 Task: Create a task titled 'coordinating activities' on May 17, 2023, at 2:30 PM in Google Calendar.
Action: Mouse moved to (64, 108)
Screenshot: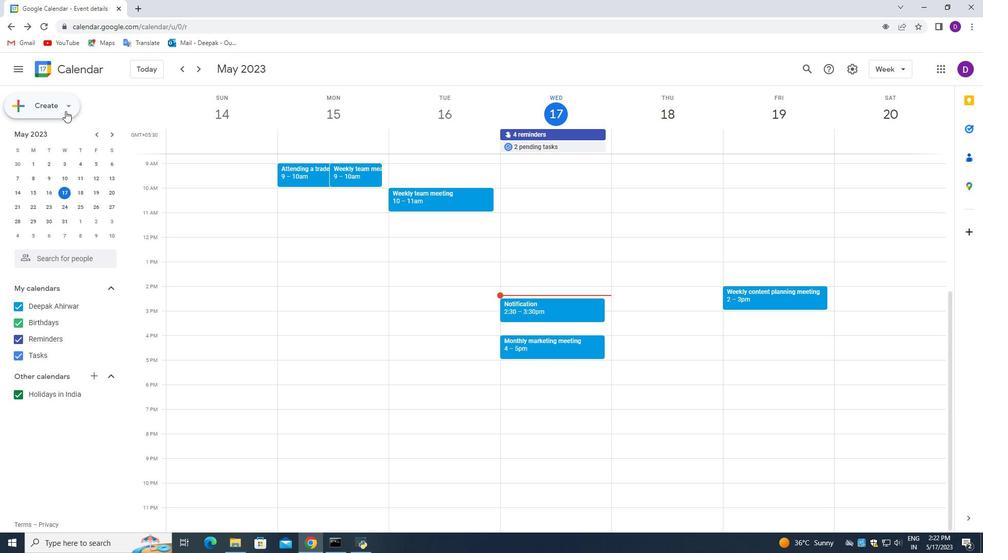 
Action: Mouse pressed left at (64, 108)
Screenshot: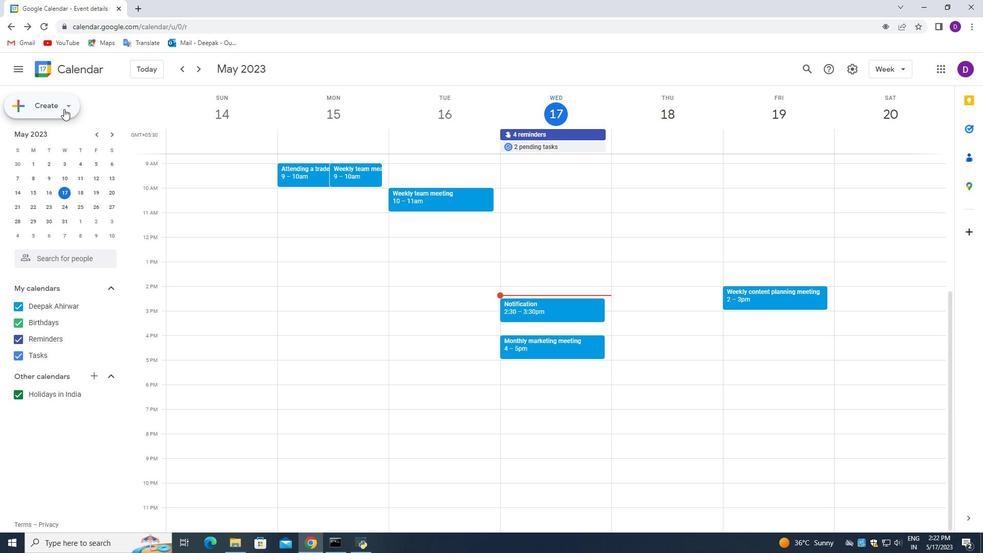 
Action: Mouse pressed left at (64, 108)
Screenshot: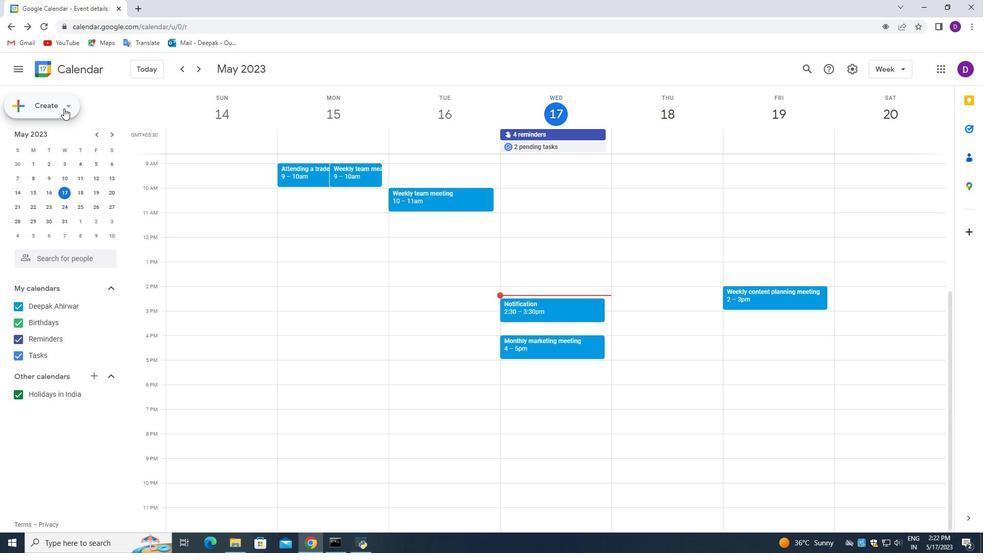 
Action: Mouse moved to (49, 134)
Screenshot: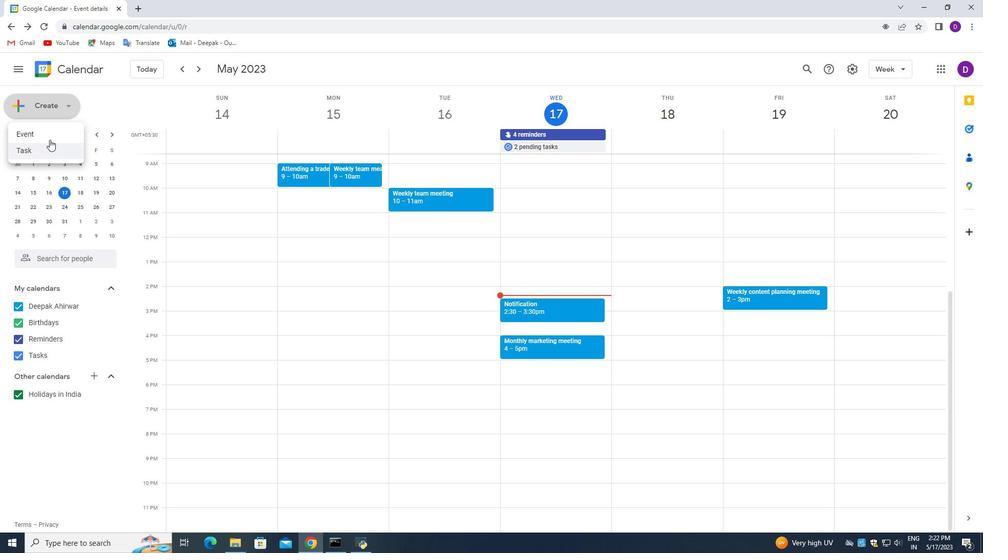
Action: Mouse pressed left at (49, 134)
Screenshot: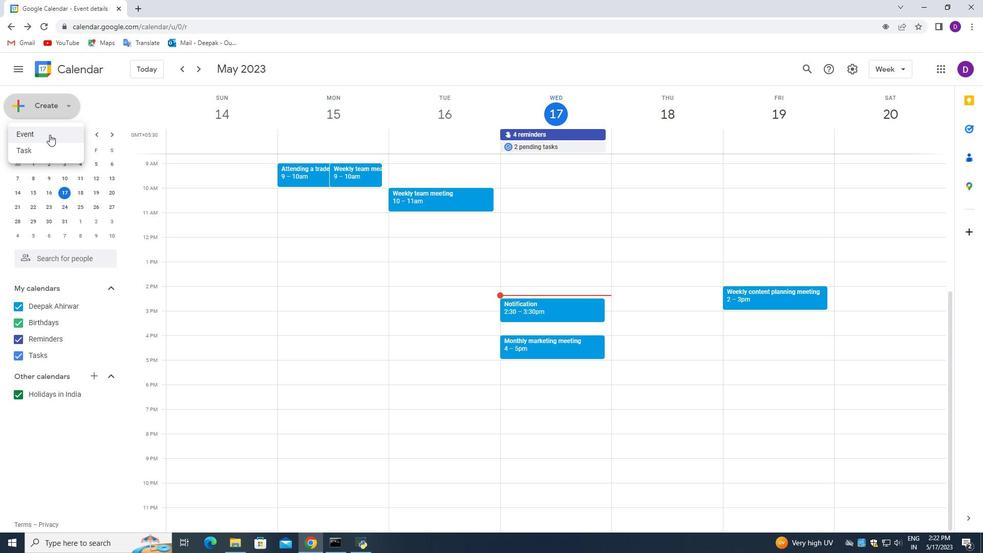 
Action: Mouse moved to (480, 167)
Screenshot: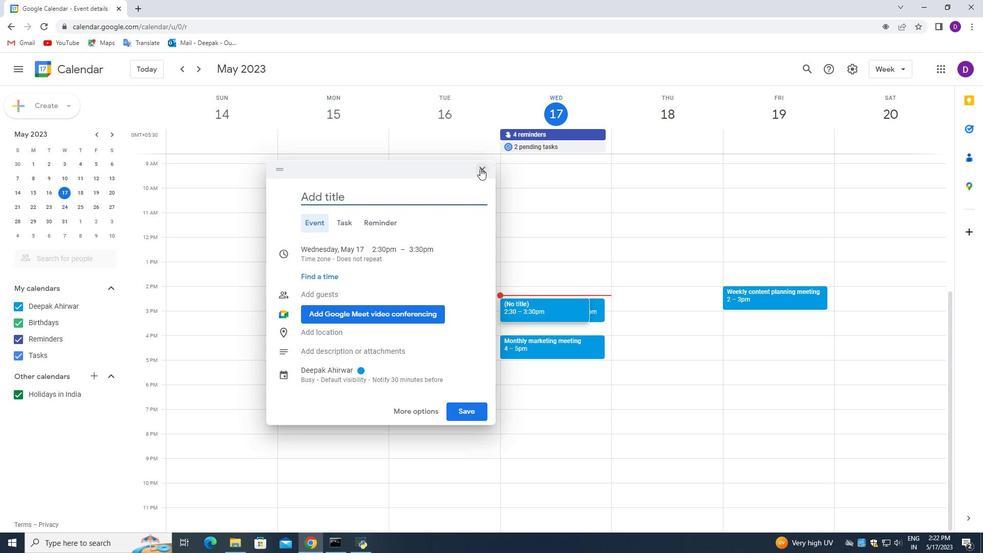 
Action: Mouse pressed left at (480, 167)
Screenshot: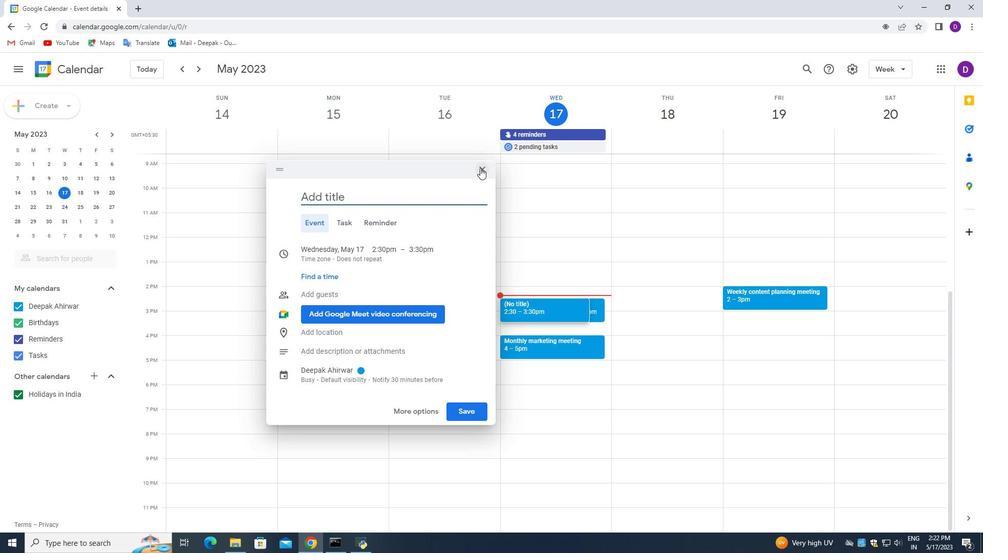 
Action: Mouse moved to (67, 107)
Screenshot: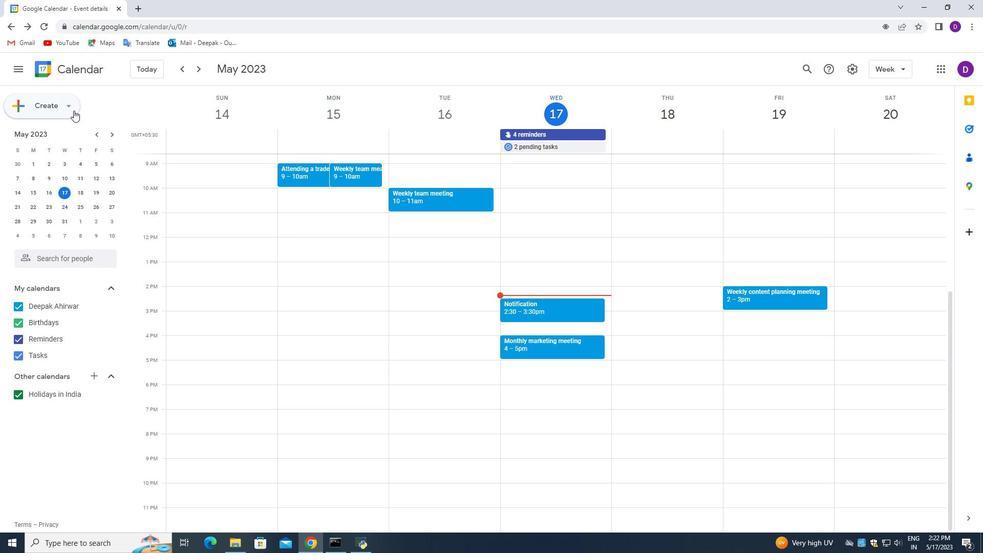 
Action: Mouse pressed left at (67, 107)
Screenshot: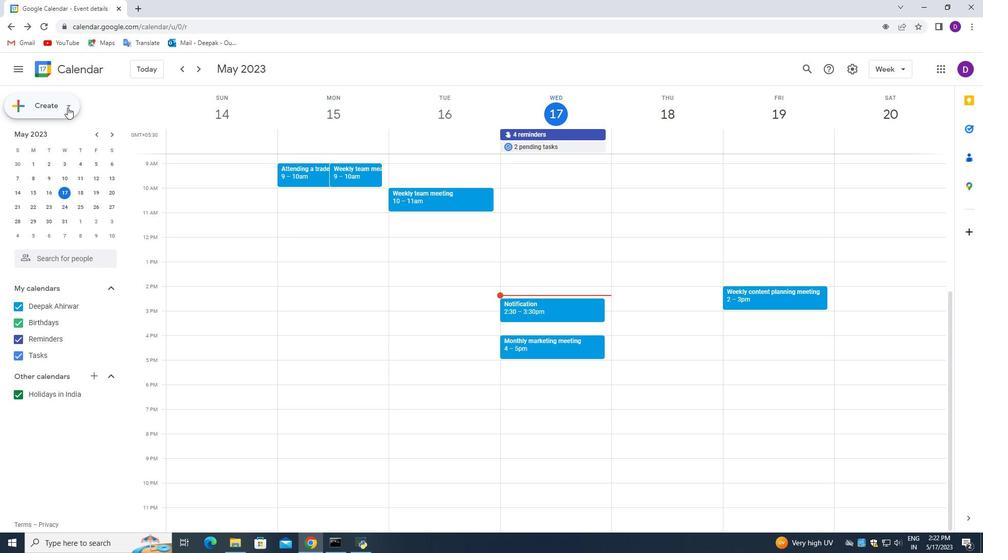 
Action: Mouse moved to (64, 144)
Screenshot: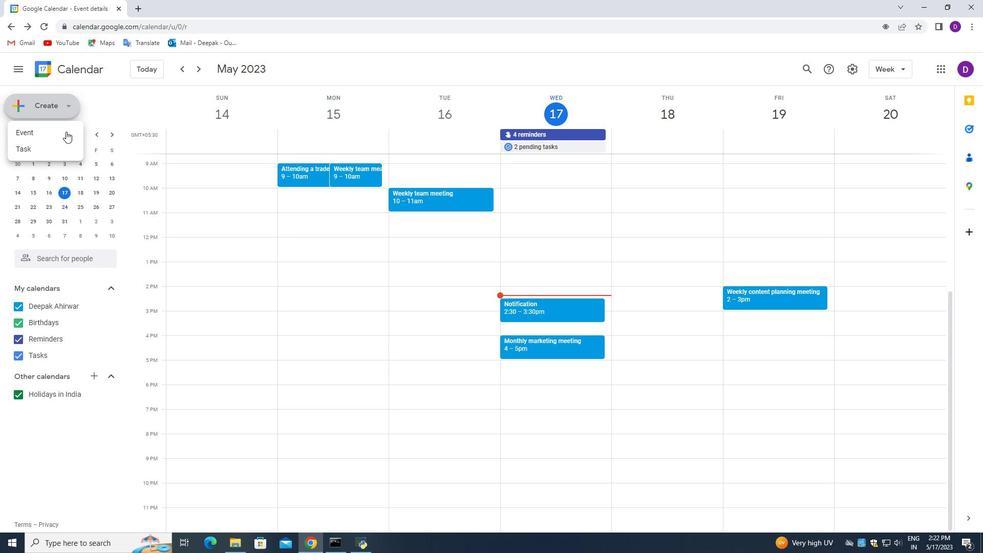 
Action: Mouse pressed left at (64, 144)
Screenshot: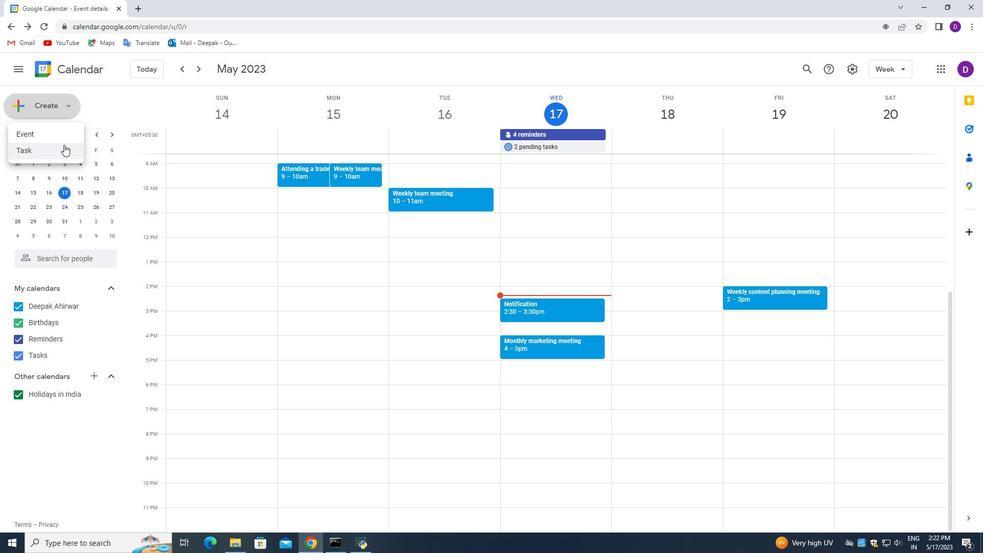 
Action: Mouse moved to (396, 261)
Screenshot: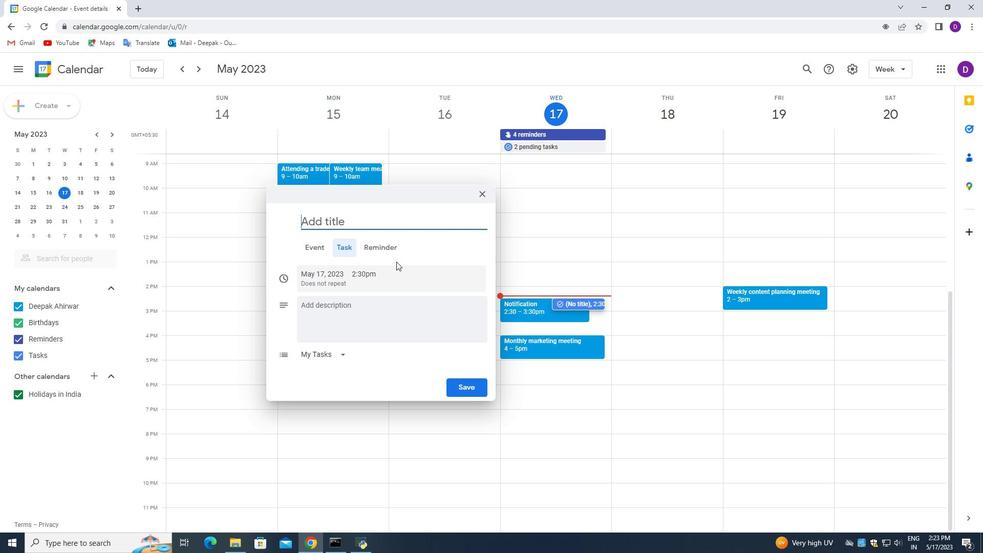 
Action: Mouse scrolled (396, 260) with delta (0, 0)
Screenshot: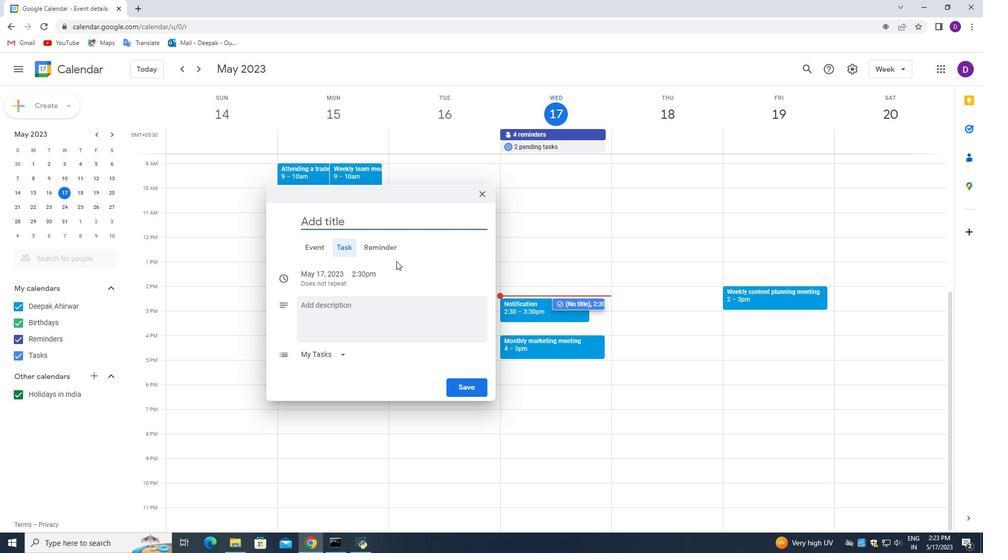 
Action: Mouse scrolled (396, 260) with delta (0, 0)
Screenshot: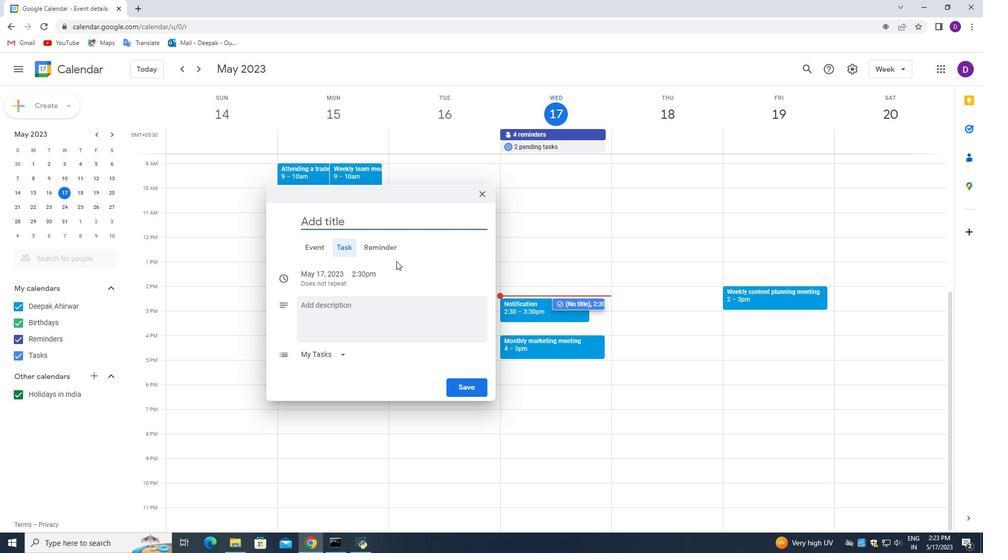 
Action: Mouse scrolled (396, 260) with delta (0, 0)
Screenshot: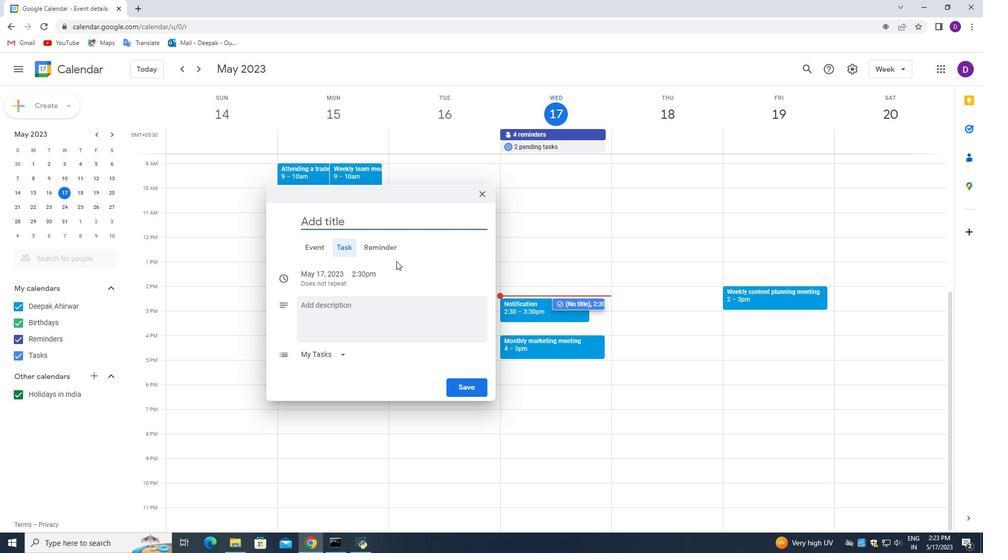 
Action: Mouse scrolled (396, 260) with delta (0, 0)
Screenshot: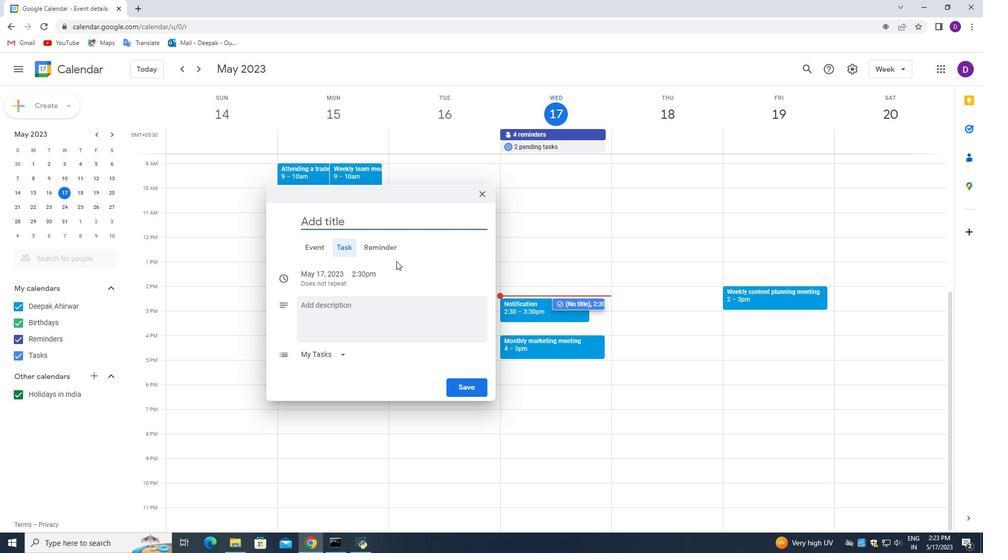 
Action: Mouse moved to (335, 353)
Screenshot: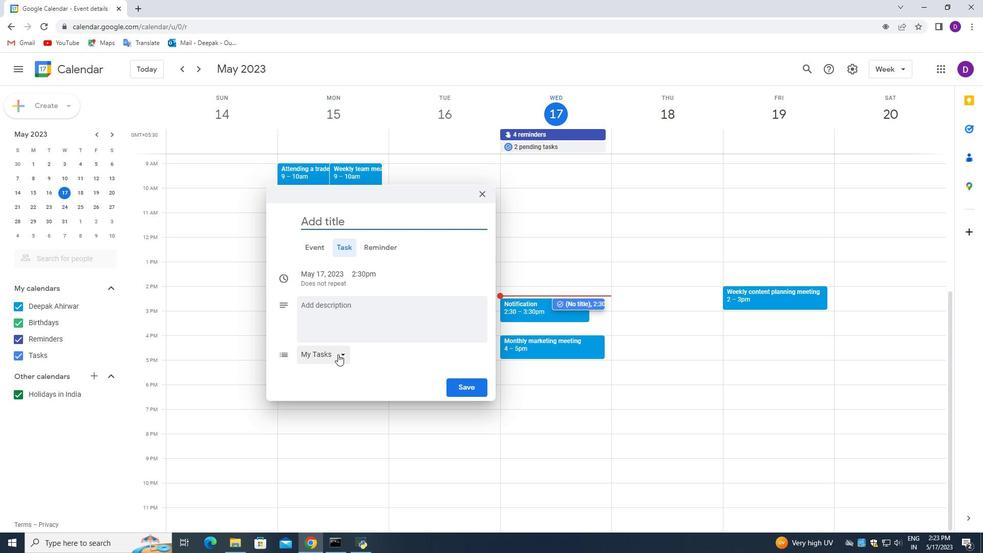 
Action: Mouse pressed left at (335, 353)
Screenshot: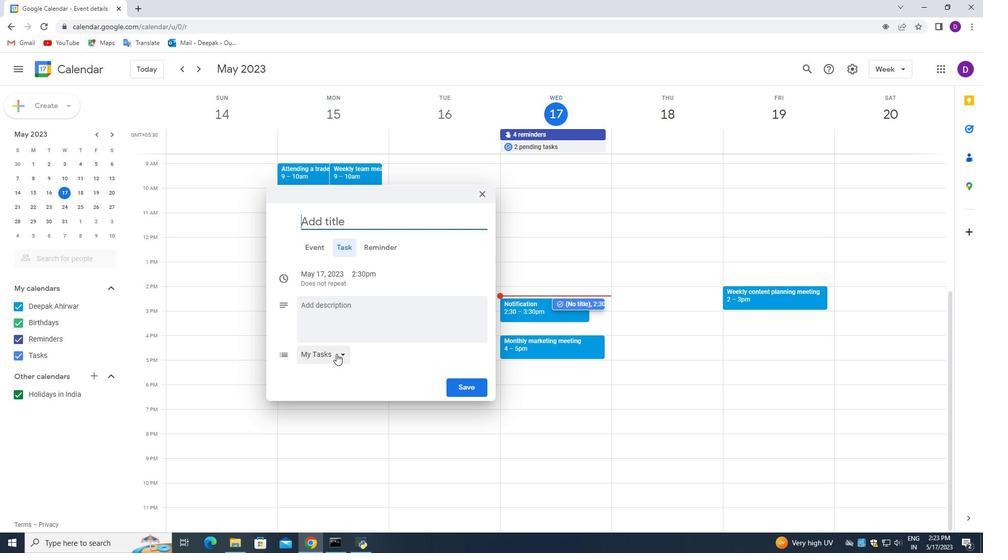 
Action: Mouse pressed left at (335, 353)
Screenshot: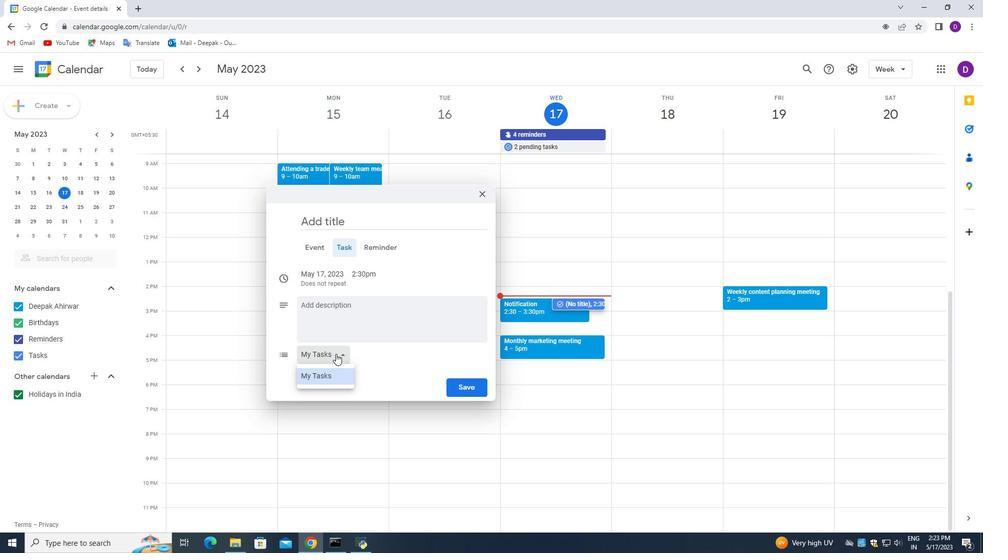 
Action: Mouse moved to (373, 295)
Screenshot: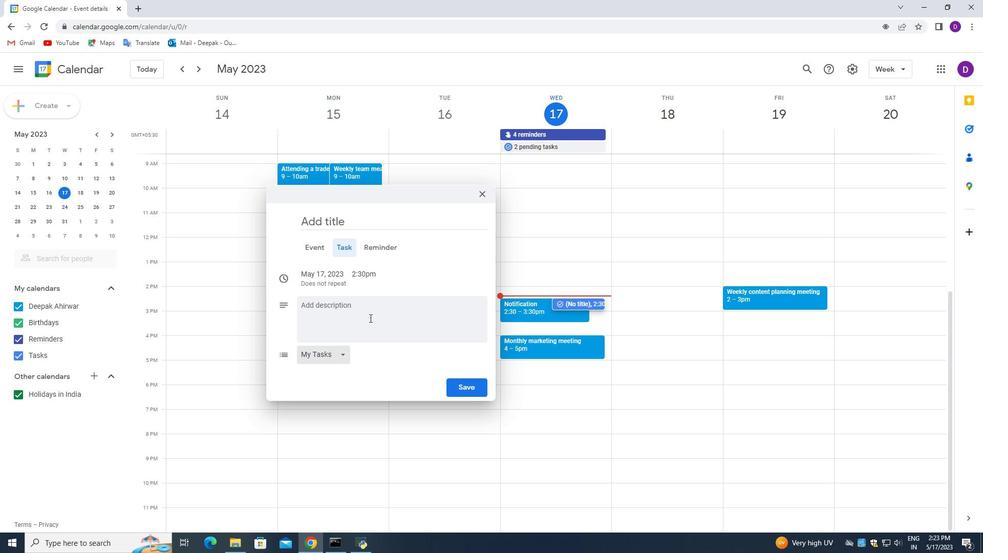 
Action: Mouse scrolled (373, 296) with delta (0, 0)
Screenshot: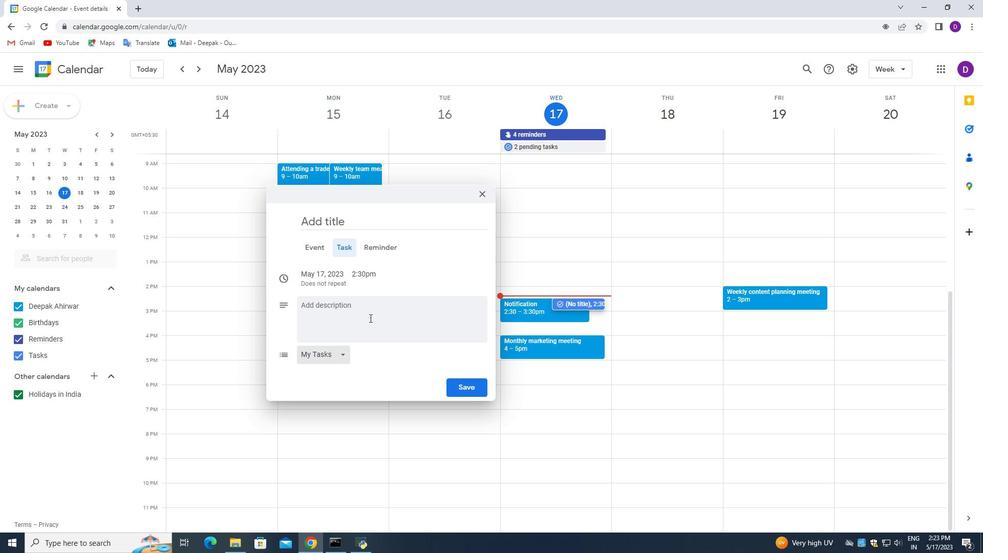 
Action: Mouse scrolled (373, 296) with delta (0, 0)
Screenshot: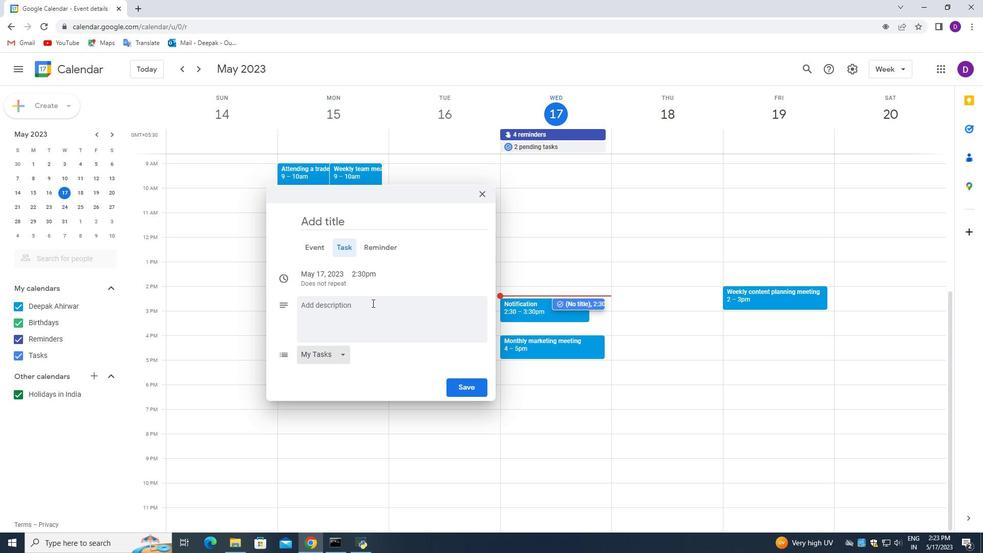 
Action: Mouse moved to (373, 290)
Screenshot: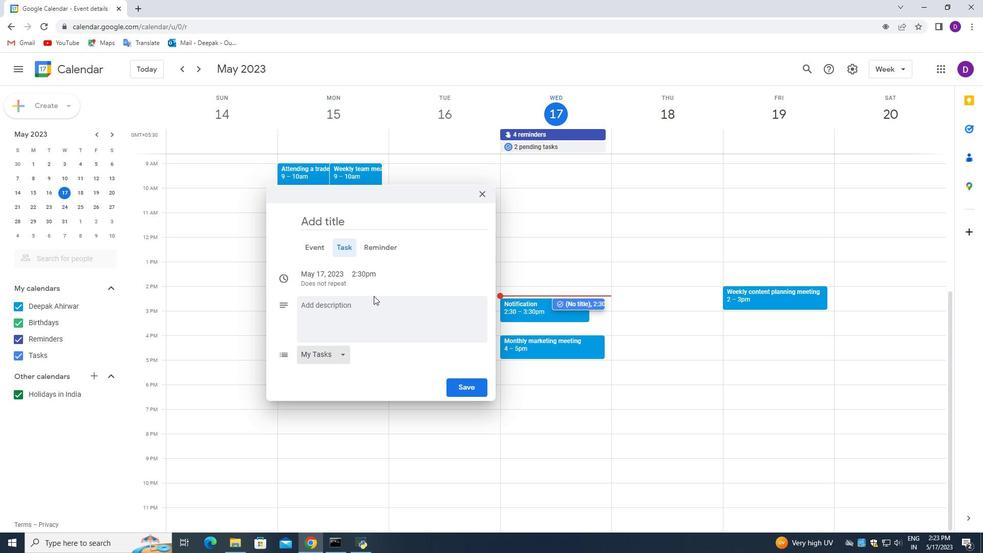 
Action: Mouse scrolled (373, 291) with delta (0, 0)
Screenshot: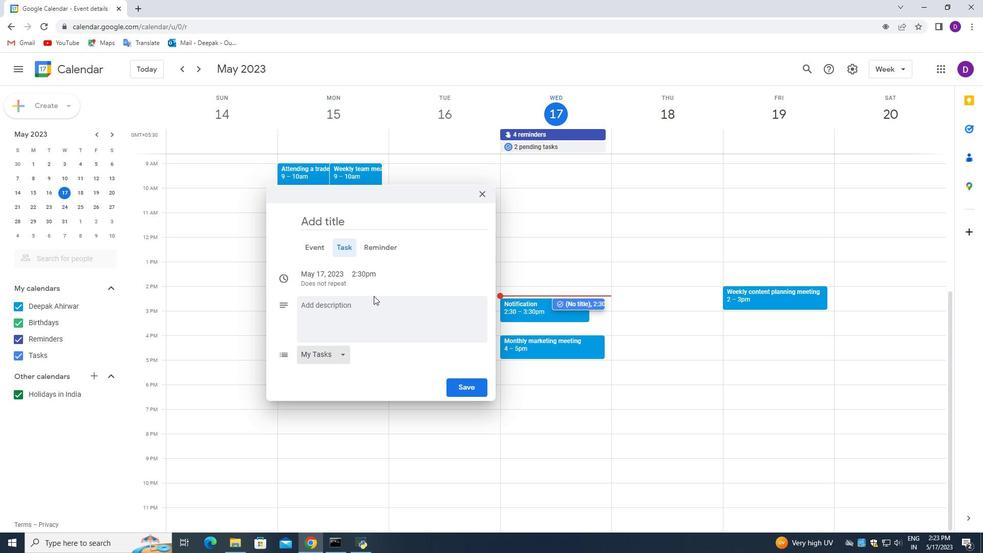 
Action: Mouse moved to (329, 218)
Screenshot: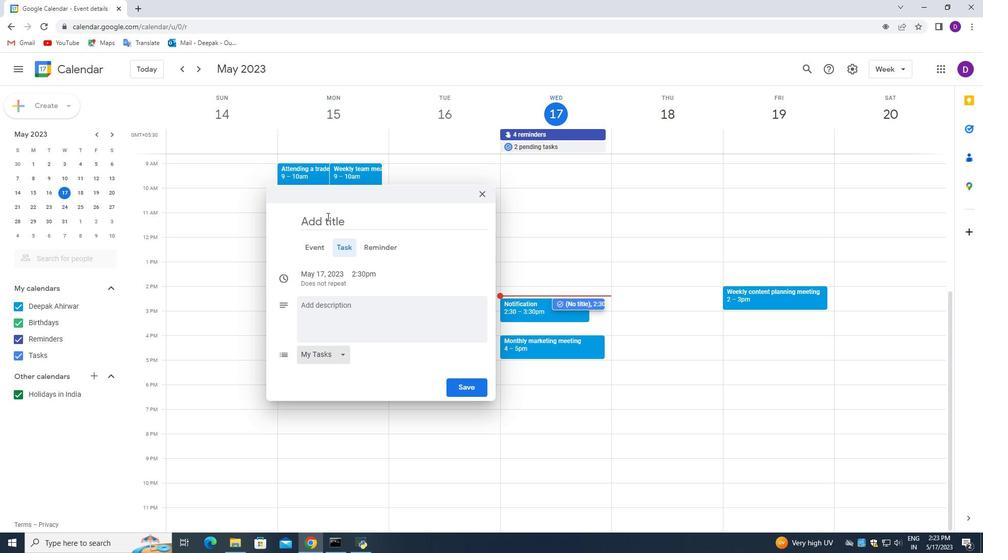 
Action: Mouse pressed left at (329, 218)
Screenshot: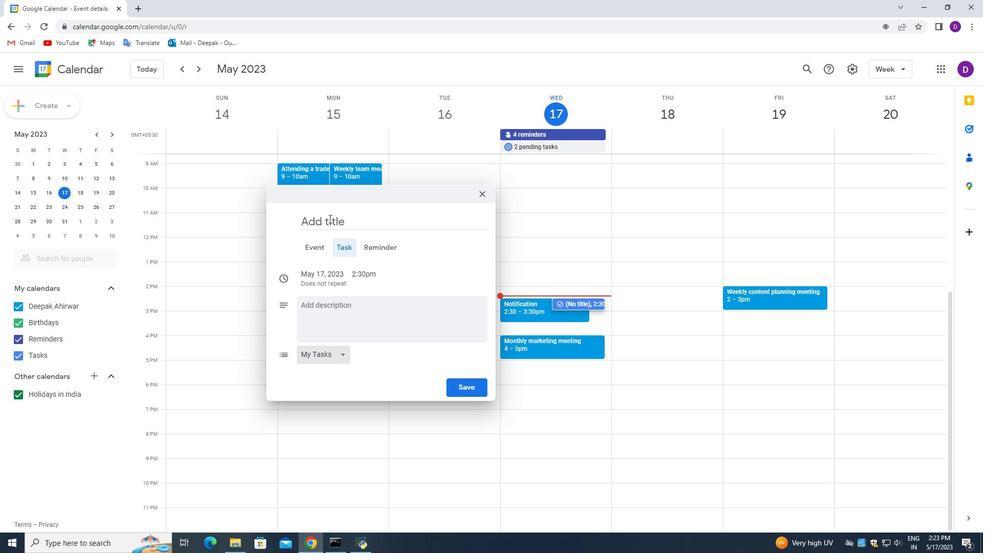 
Action: Mouse moved to (113, 222)
Screenshot: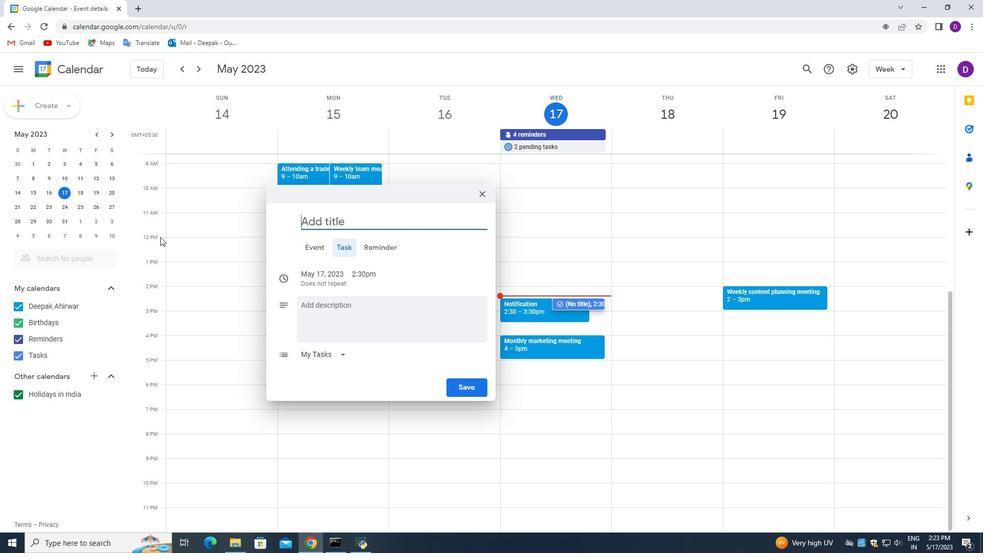 
Action: Key pressed coordination<Key.space><Key.backspace><Key.backspace><Key.backspace>ng<Key.space>activities
Screenshot: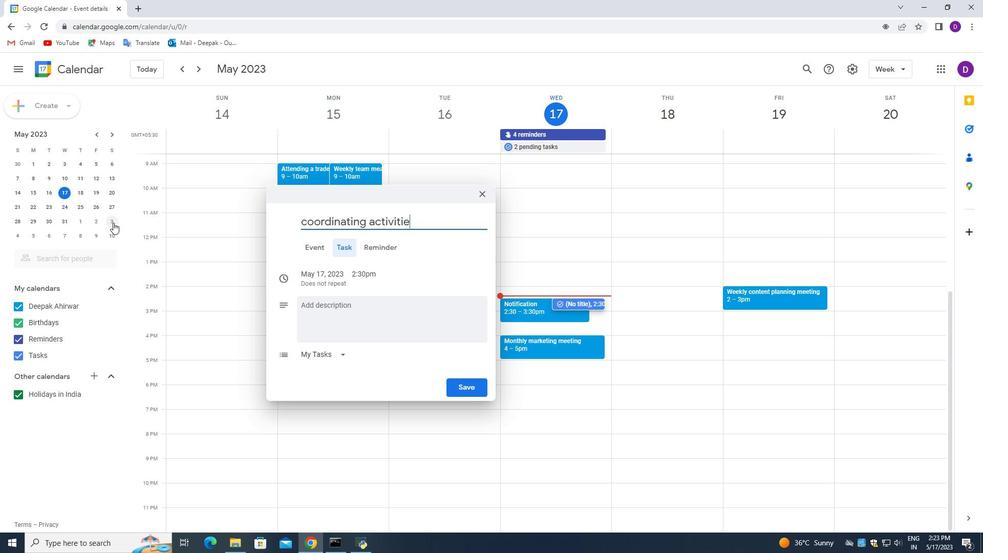 
Action: Mouse moved to (420, 293)
Screenshot: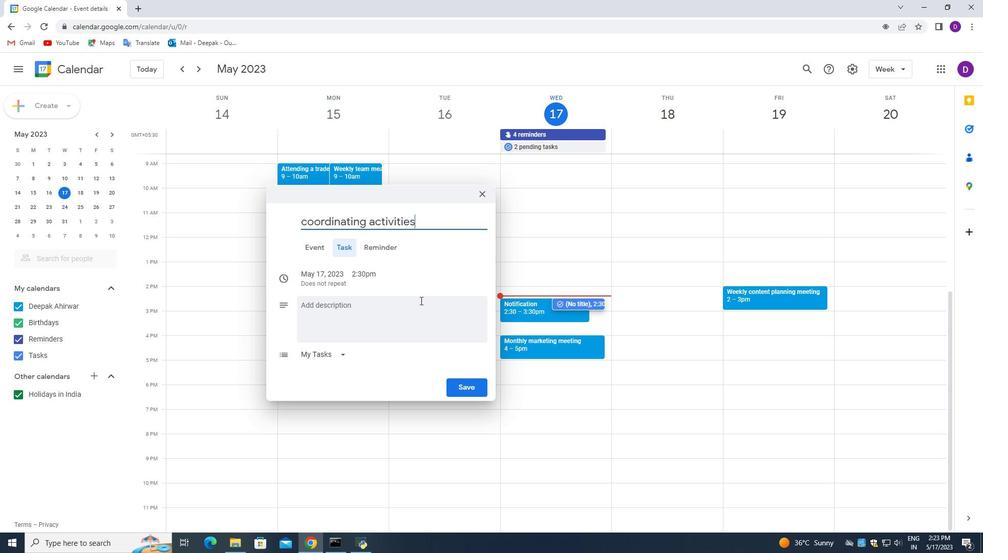 
Action: Mouse scrolled (420, 294) with delta (0, 0)
Screenshot: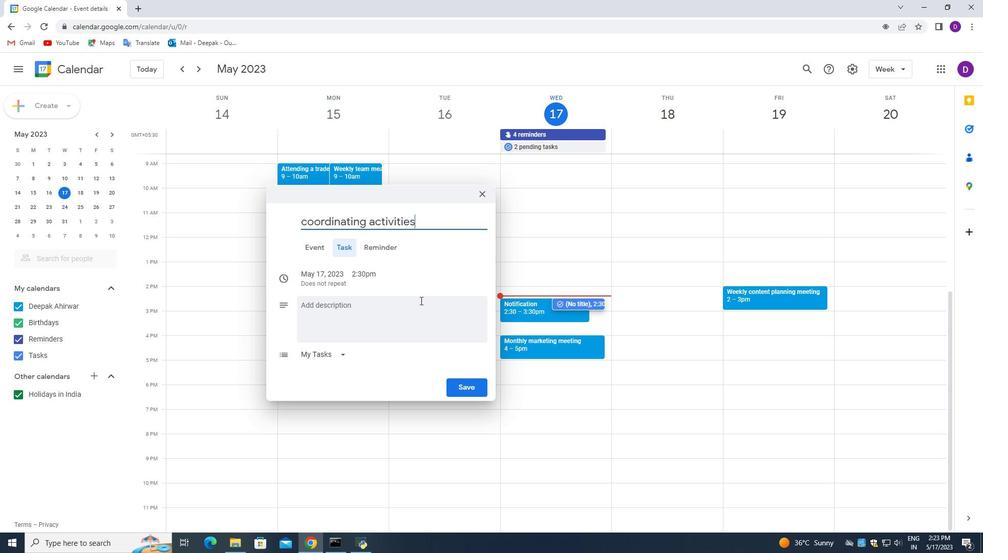 
Action: Mouse moved to (420, 292)
Screenshot: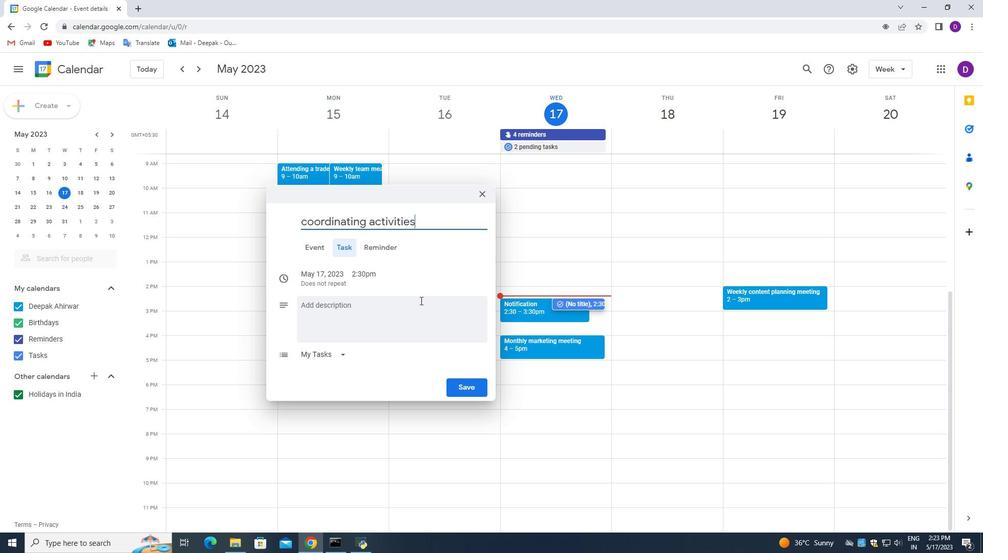 
Action: Mouse scrolled (420, 292) with delta (0, 0)
Screenshot: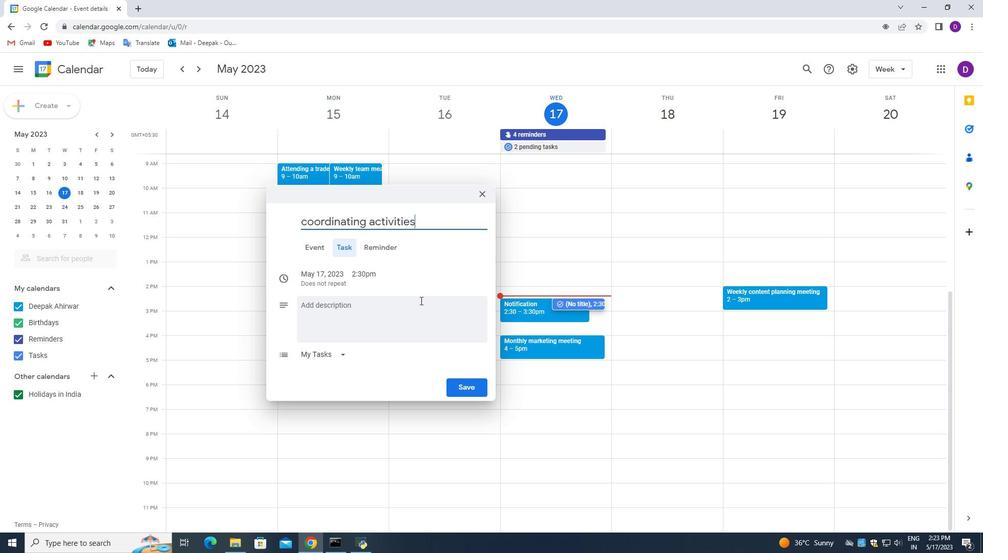 
Action: Mouse moved to (421, 290)
Screenshot: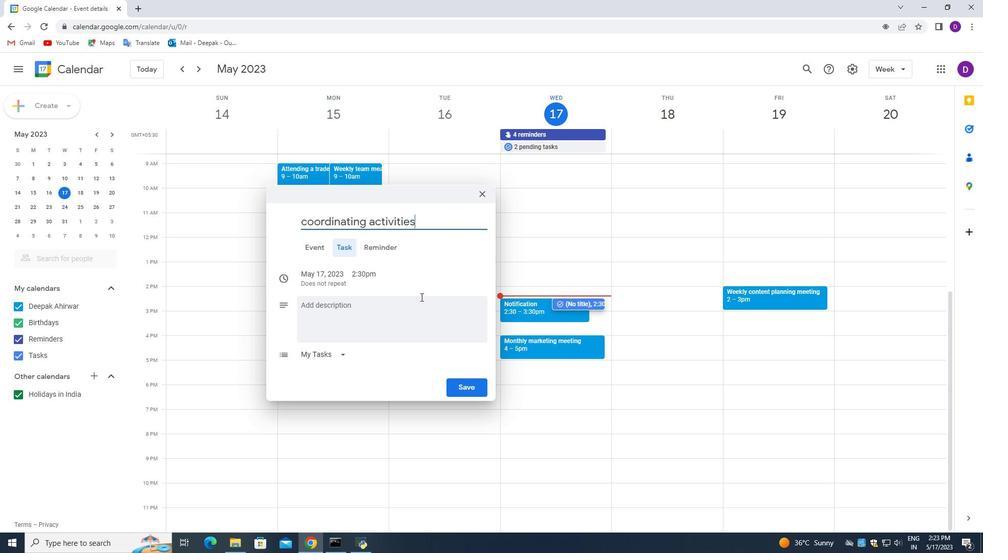 
Action: Mouse scrolled (421, 290) with delta (0, 0)
Screenshot: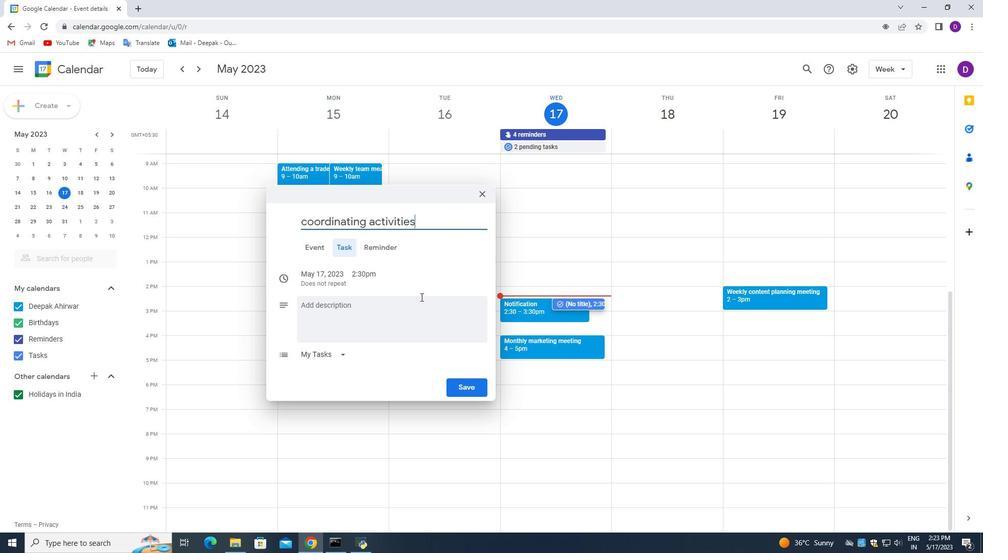 
Action: Mouse moved to (421, 289)
Screenshot: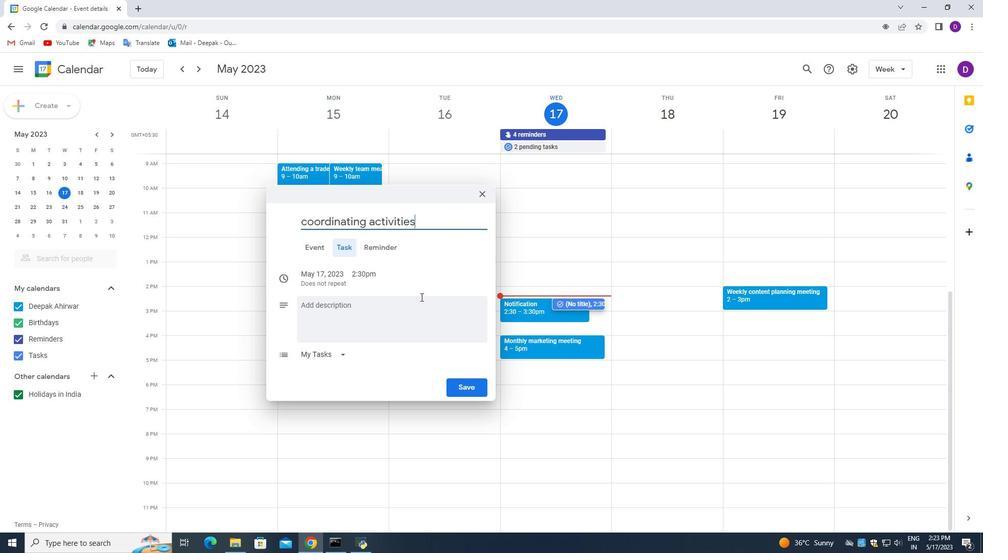 
Action: Mouse scrolled (421, 289) with delta (0, 0)
Screenshot: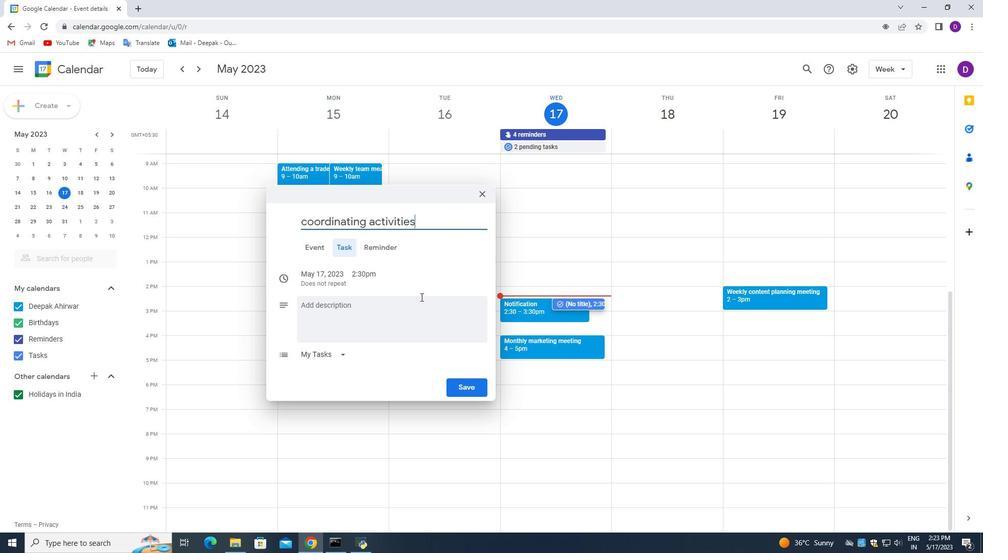 
Action: Mouse moved to (424, 279)
Screenshot: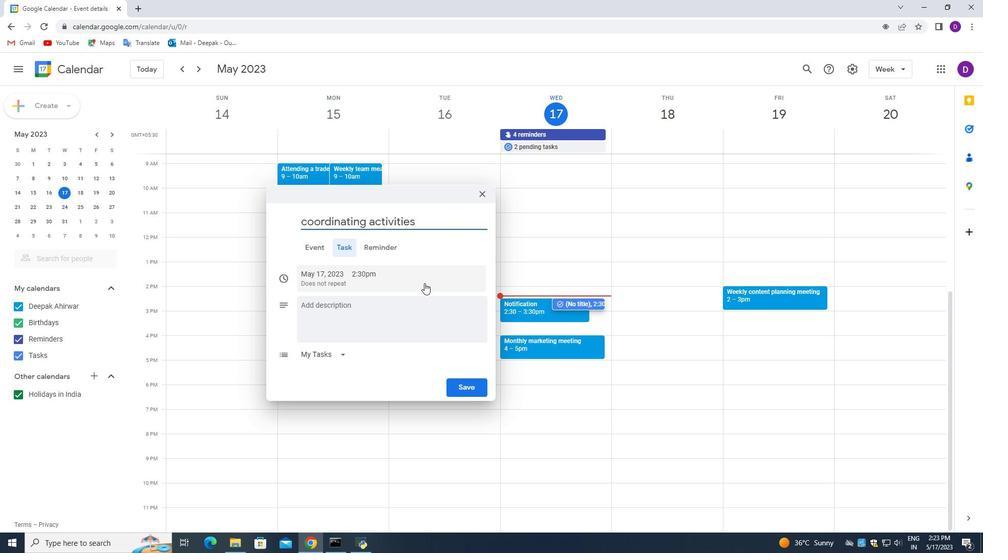 
Action: Mouse pressed left at (424, 279)
Screenshot: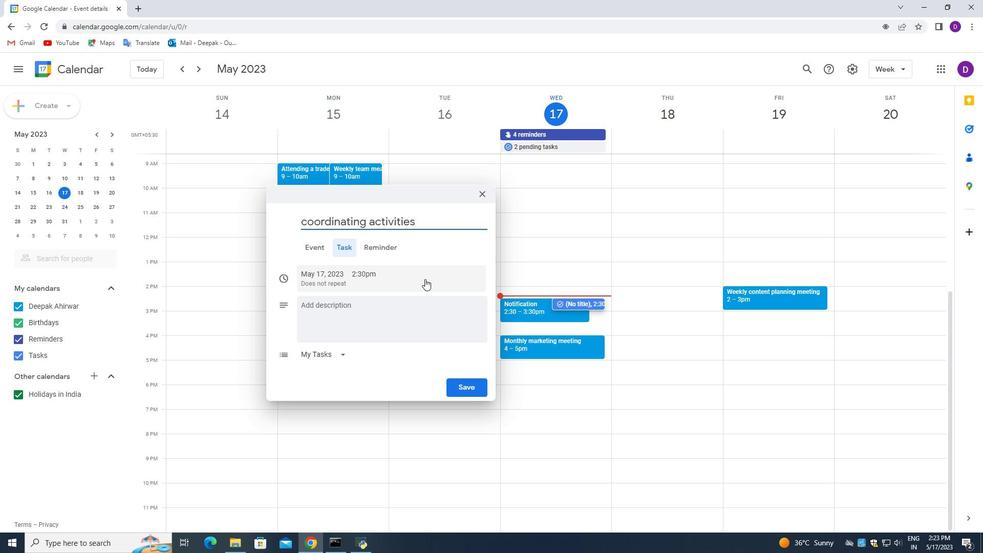 
Action: Mouse moved to (457, 412)
Screenshot: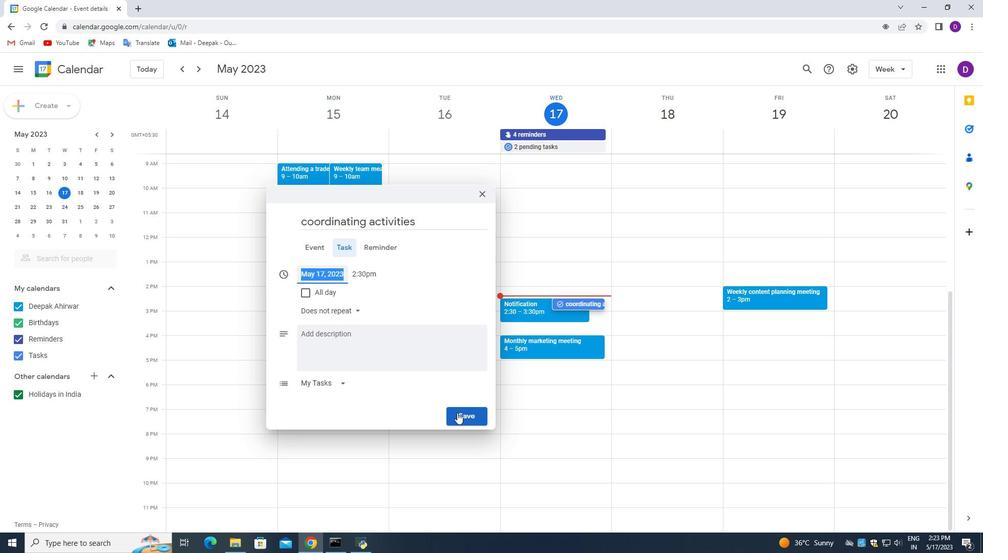 
Action: Mouse pressed left at (457, 412)
Screenshot: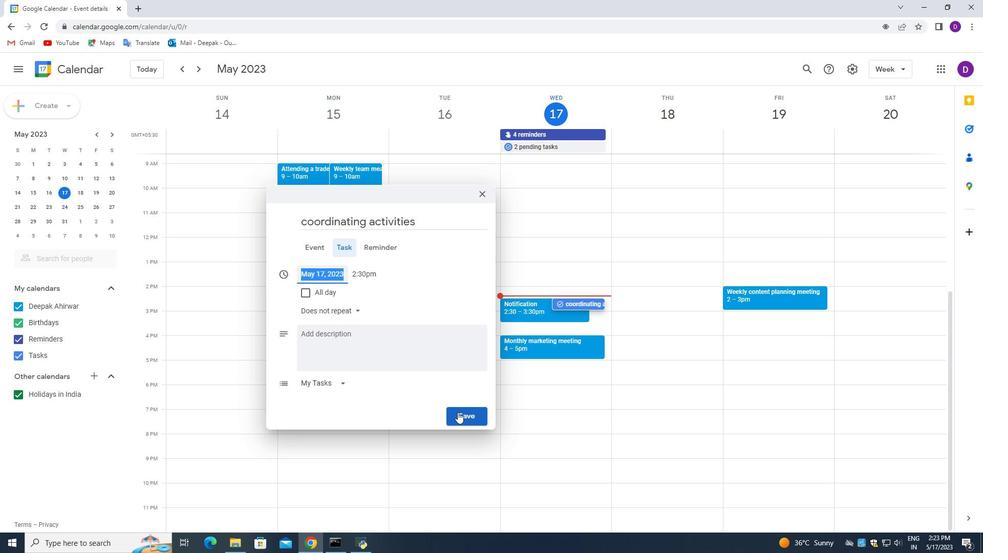 
Action: Mouse moved to (362, 309)
Screenshot: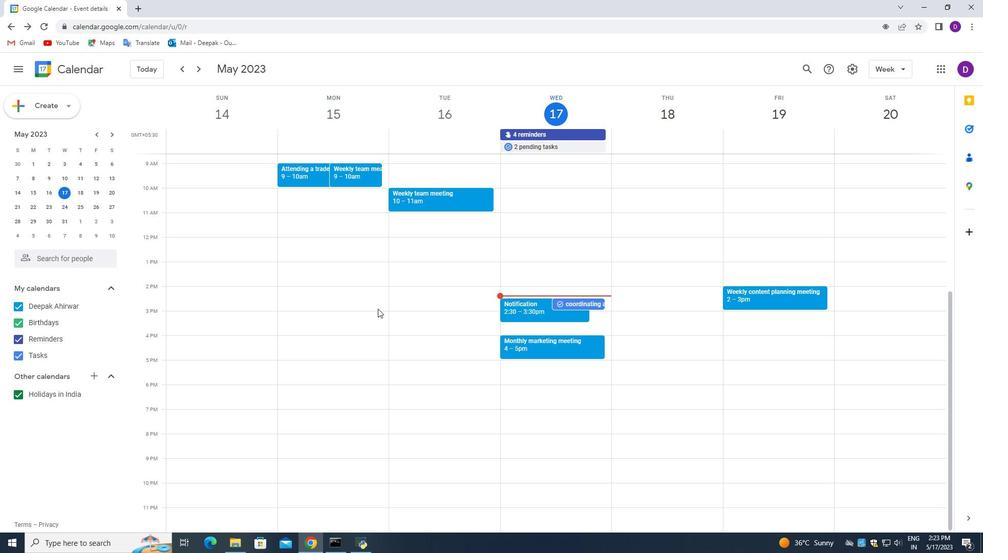 
Action: Mouse scrolled (362, 310) with delta (0, 0)
Screenshot: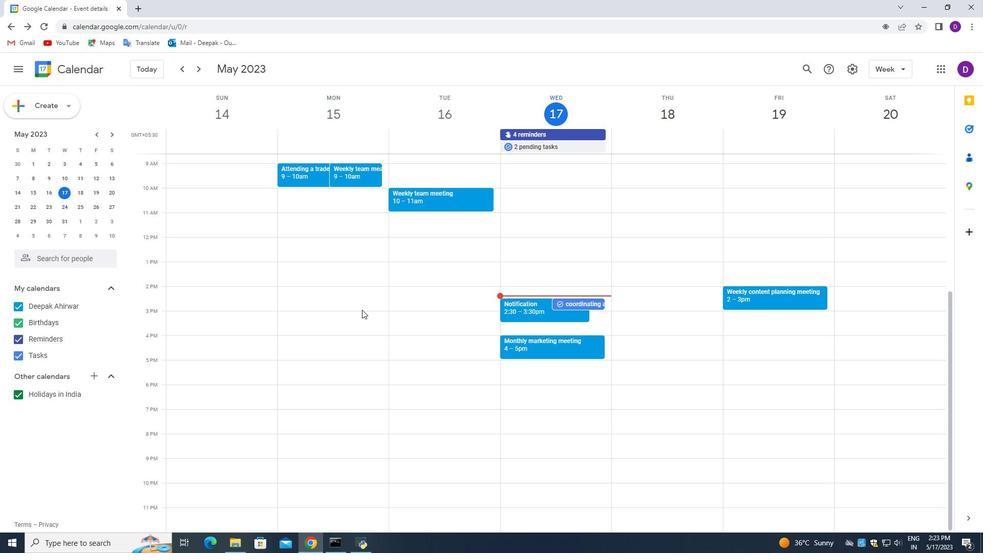 
Action: Mouse scrolled (362, 310) with delta (0, 0)
Screenshot: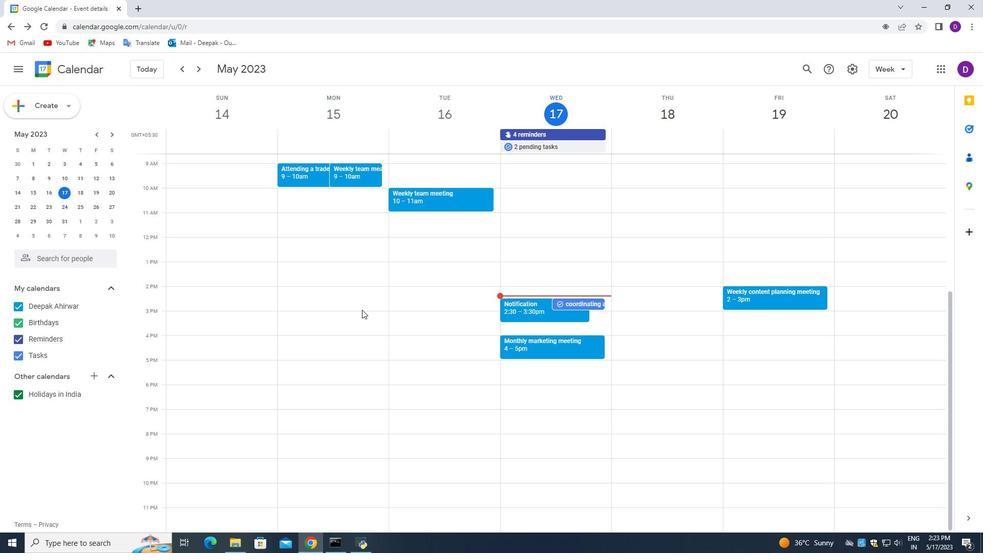 
Action: Mouse moved to (361, 309)
Screenshot: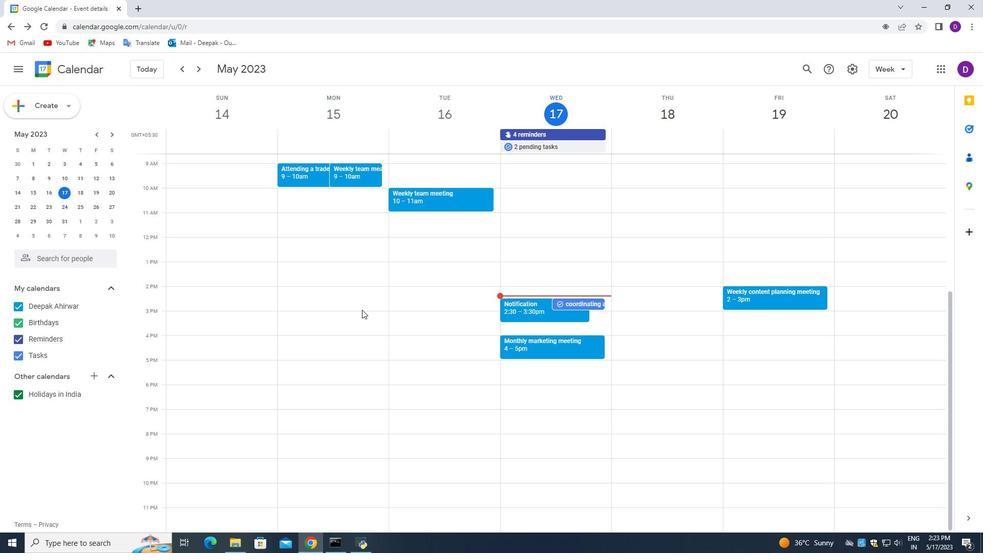 
Action: Mouse scrolled (361, 310) with delta (0, 0)
Screenshot: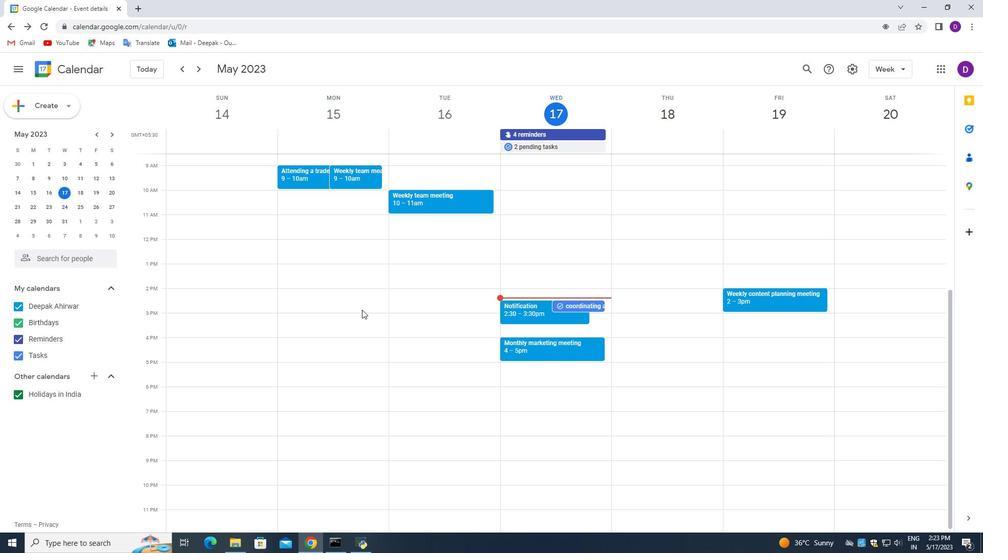 
Action: Mouse scrolled (361, 309) with delta (0, 0)
Screenshot: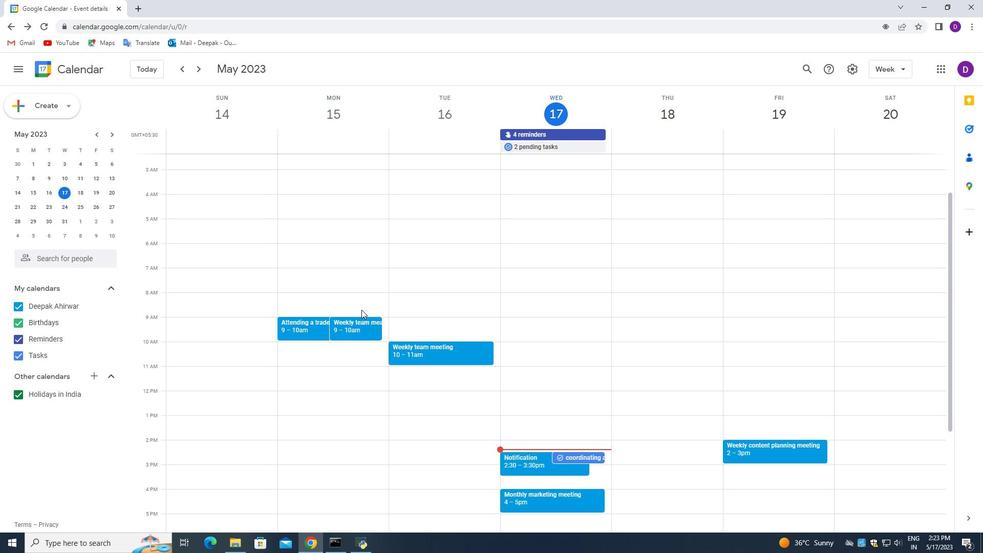 
Action: Mouse moved to (360, 310)
Screenshot: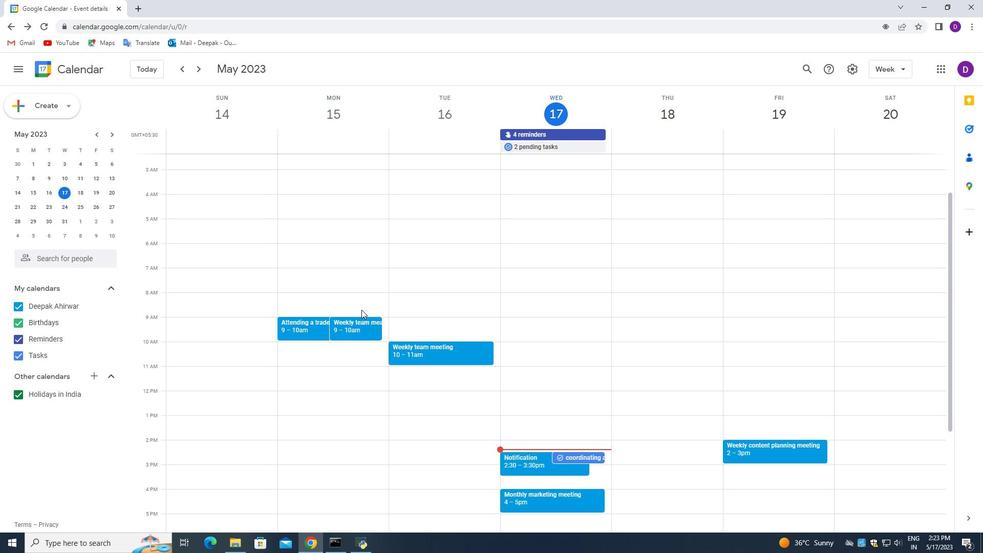 
Action: Mouse scrolled (360, 309) with delta (0, 0)
Screenshot: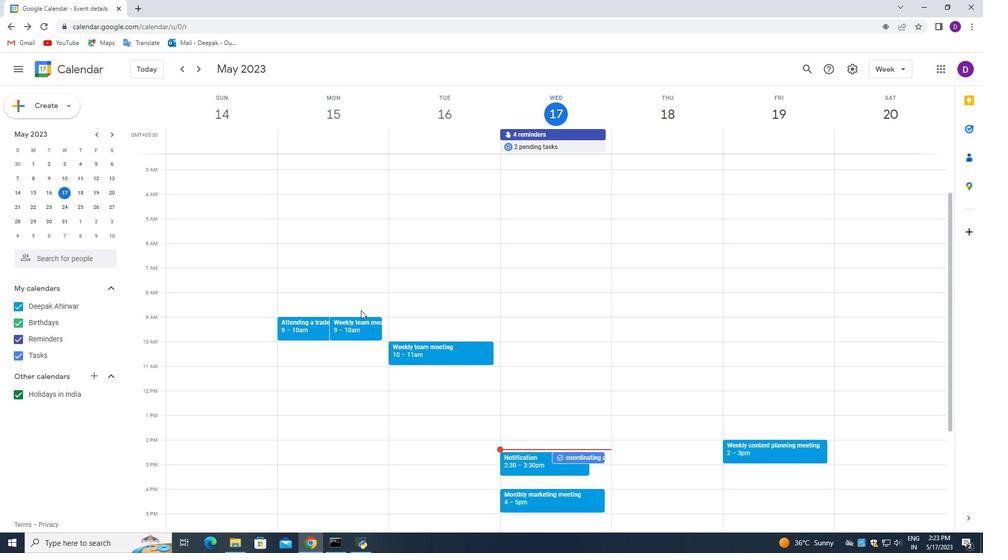 
Action: Mouse moved to (375, 317)
Screenshot: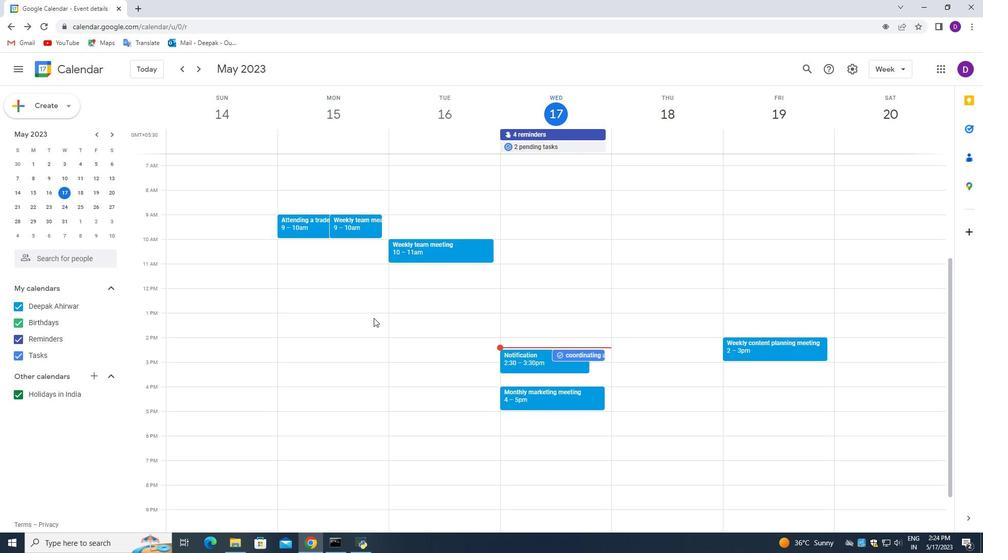 
Action: Mouse scrolled (375, 318) with delta (0, 0)
Screenshot: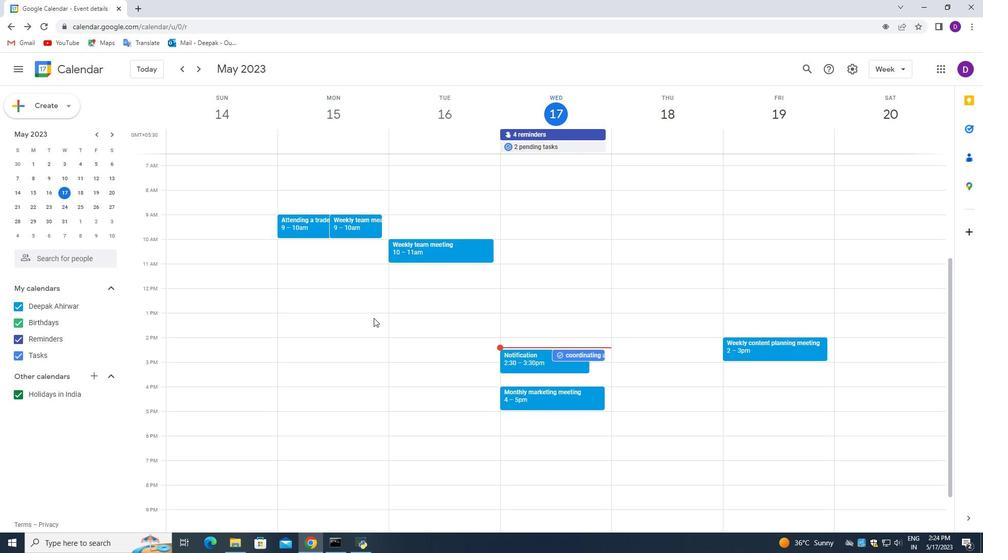 
Action: Mouse moved to (376, 317)
Screenshot: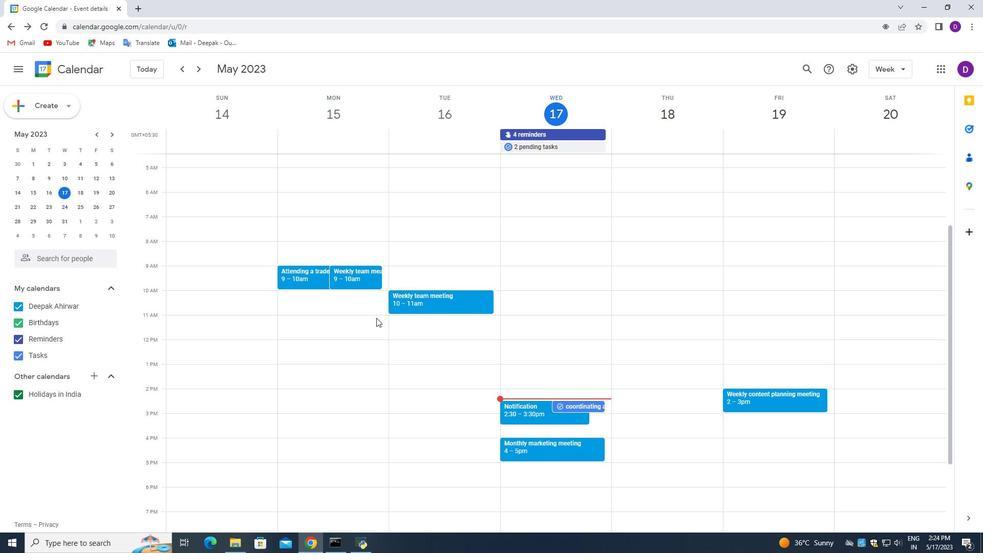 
Action: Mouse scrolled (376, 317) with delta (0, 0)
Screenshot: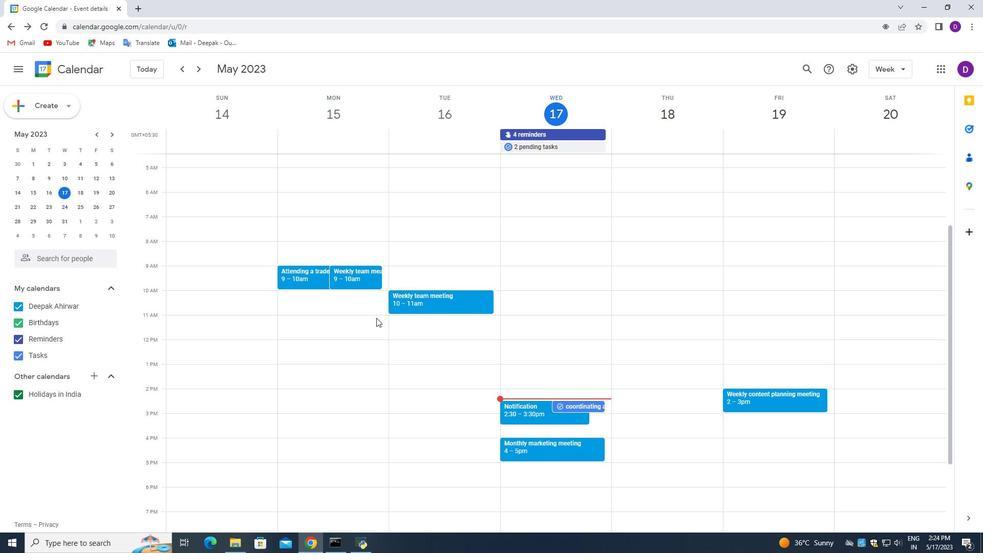 
Action: Mouse moved to (377, 317)
Screenshot: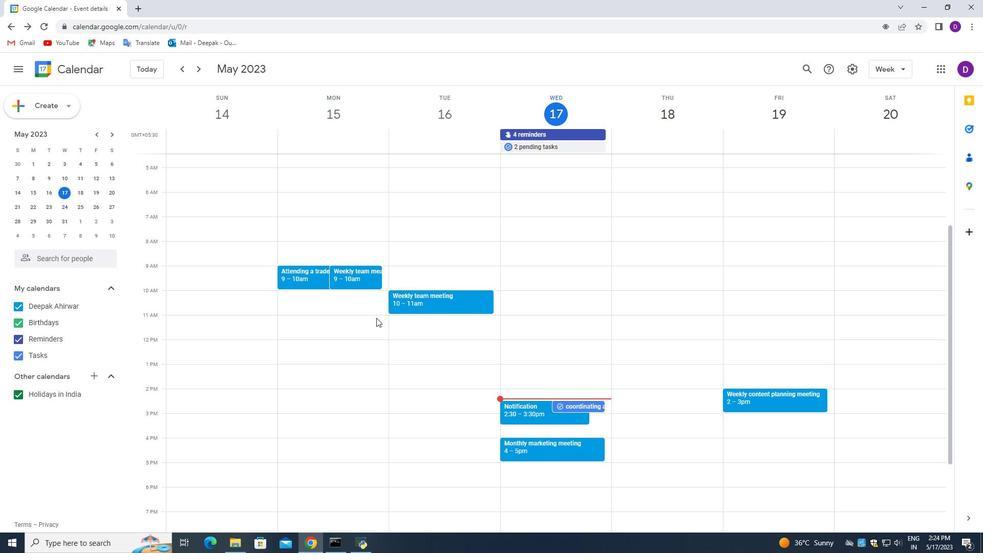 
Action: Mouse scrolled (377, 317) with delta (0, 0)
Screenshot: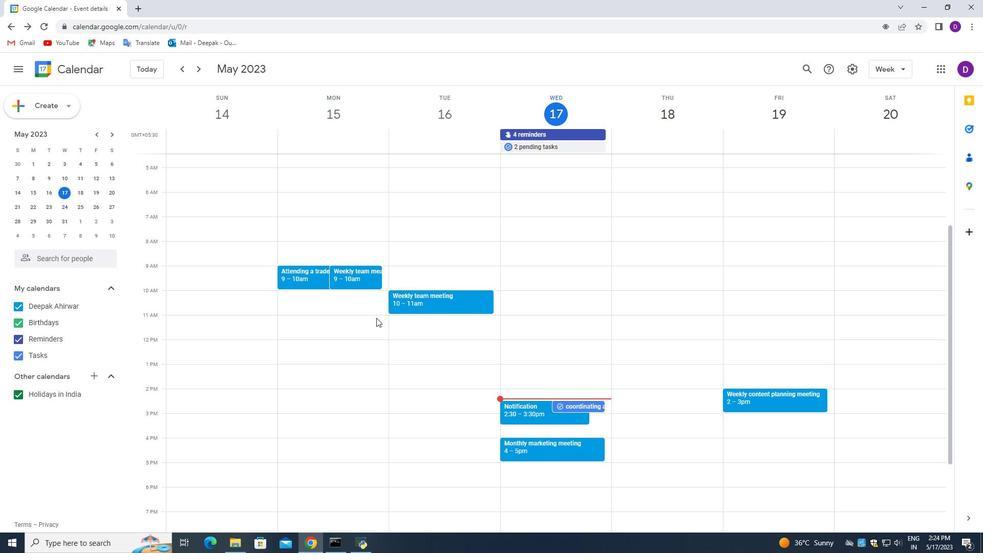 
Action: Mouse moved to (377, 317)
Screenshot: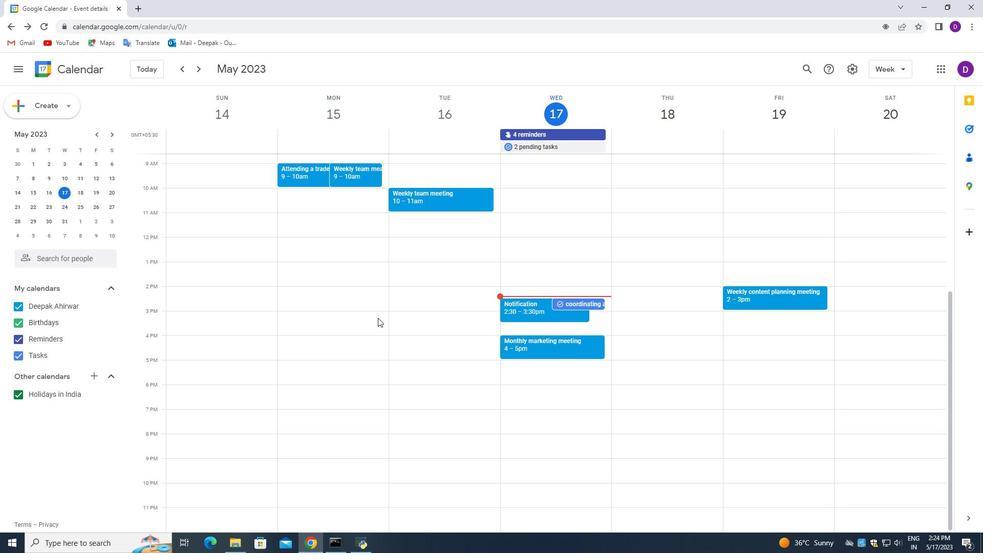 
Action: Mouse scrolled (377, 316) with delta (0, 0)
Screenshot: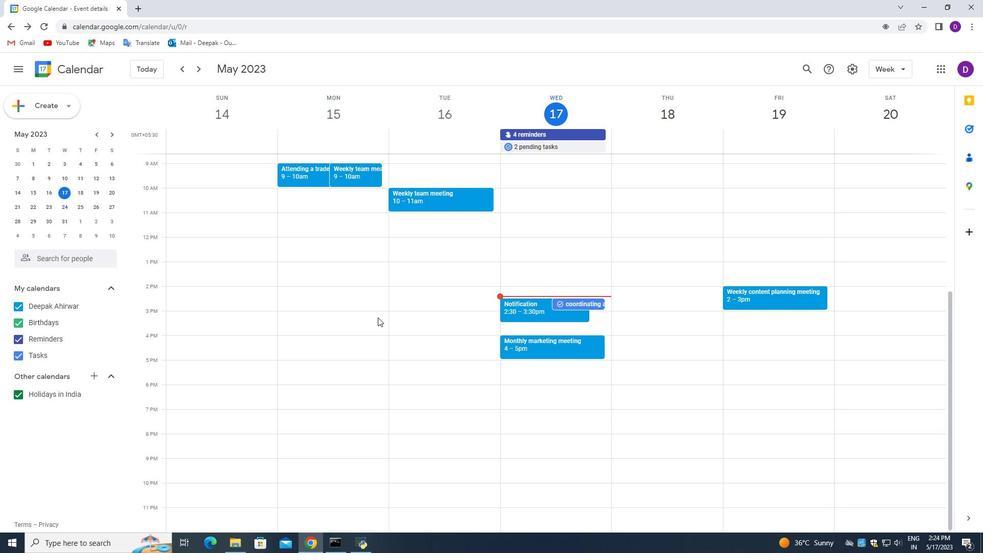 
Action: Mouse moved to (378, 317)
Screenshot: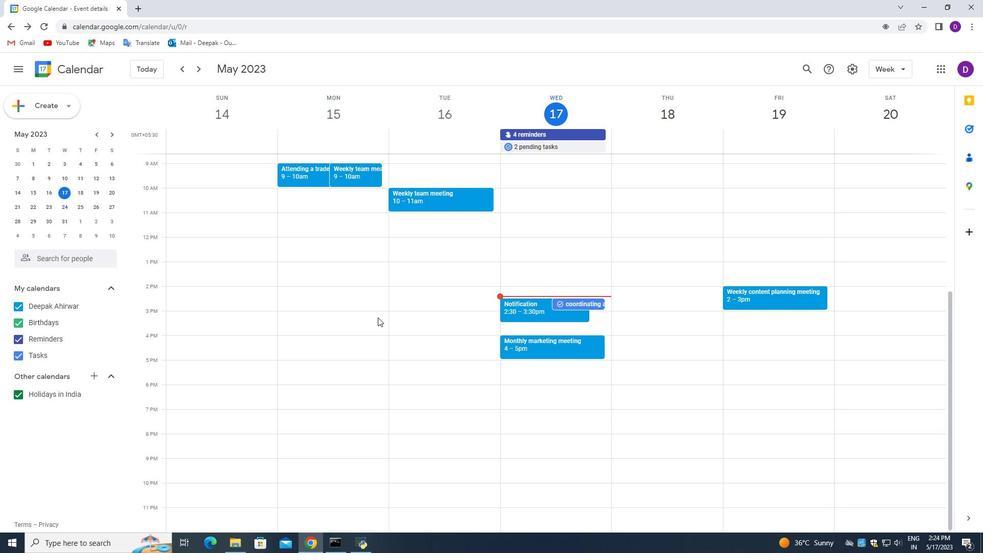 
Action: Mouse scrolled (378, 316) with delta (0, 0)
Screenshot: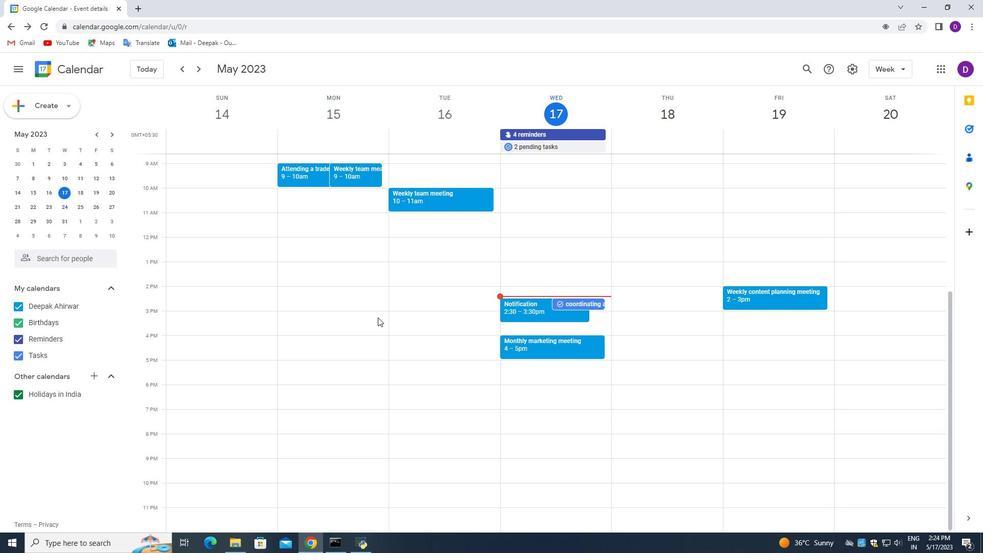 
Action: Mouse scrolled (378, 316) with delta (0, 0)
Screenshot: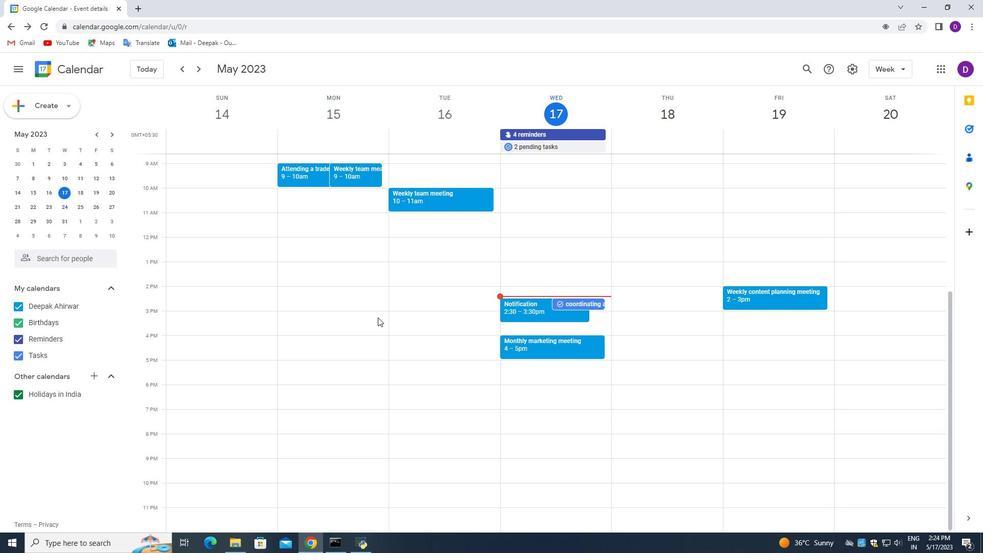 
Action: Mouse scrolled (378, 316) with delta (0, 0)
Screenshot: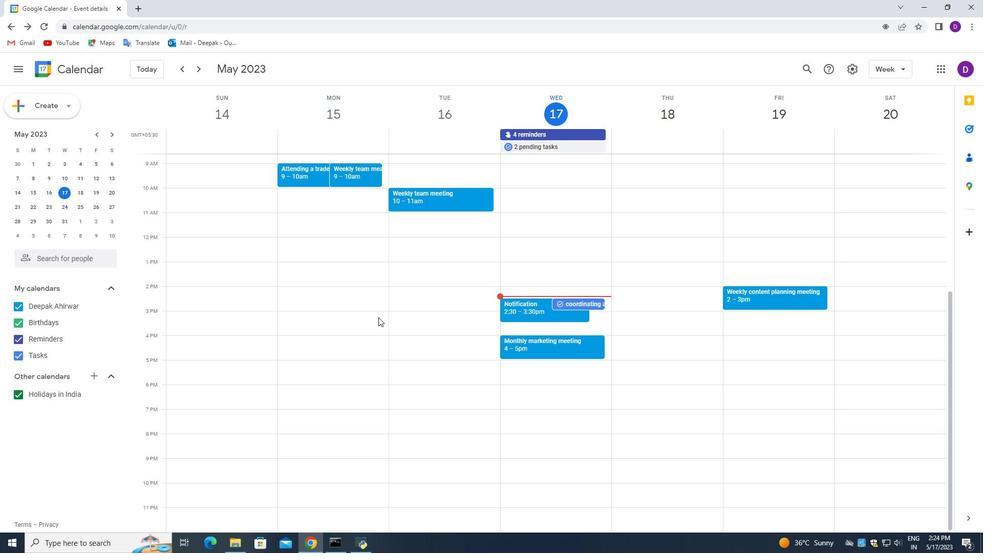 
Action: Mouse scrolled (378, 316) with delta (0, 0)
Screenshot: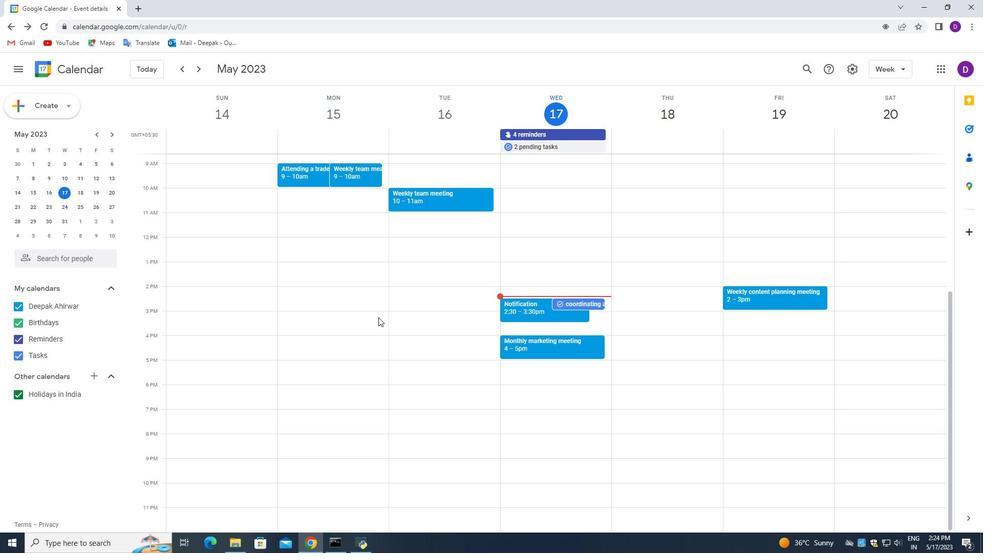
Action: Mouse scrolled (378, 316) with delta (0, 0)
Screenshot: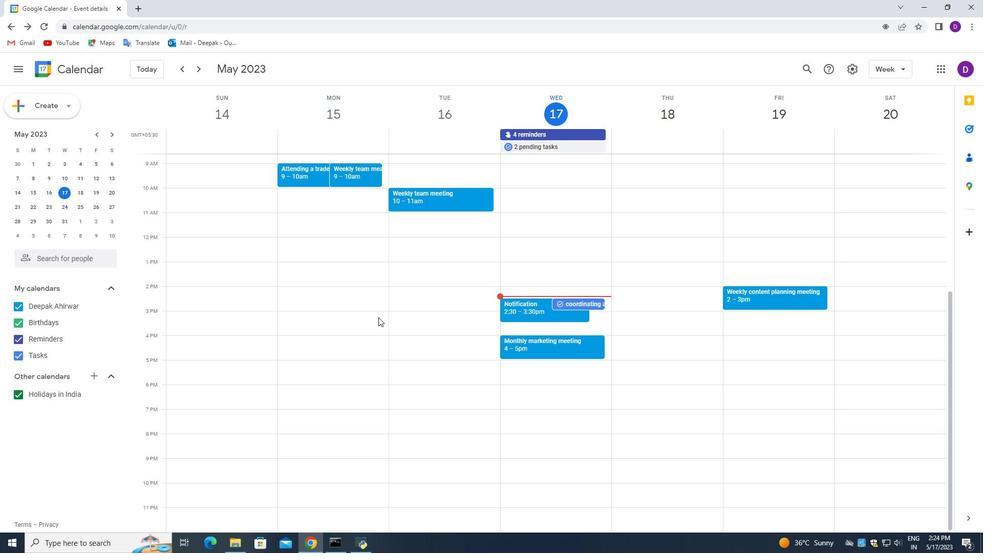 
Action: Mouse scrolled (378, 316) with delta (0, 0)
Screenshot: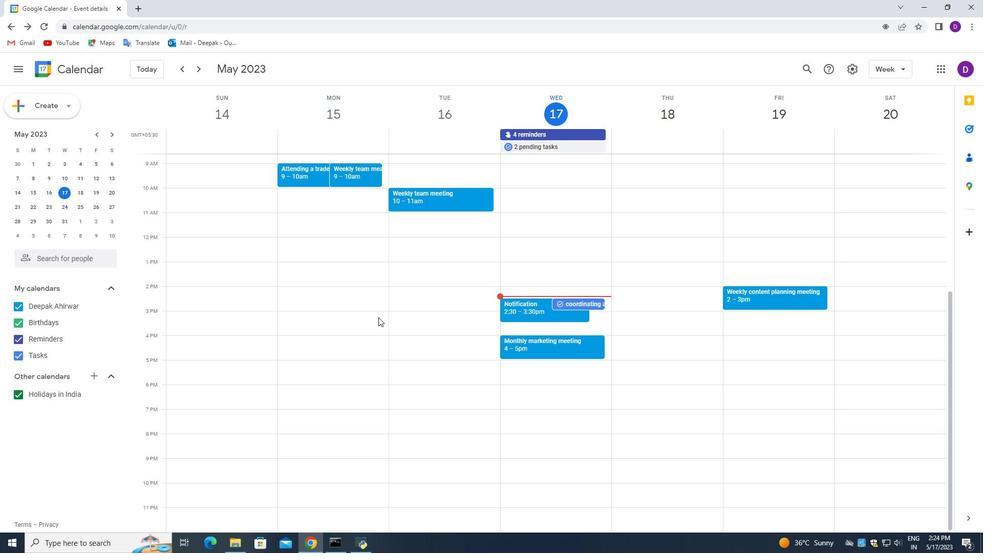 
Action: Mouse scrolled (378, 317) with delta (0, 0)
Screenshot: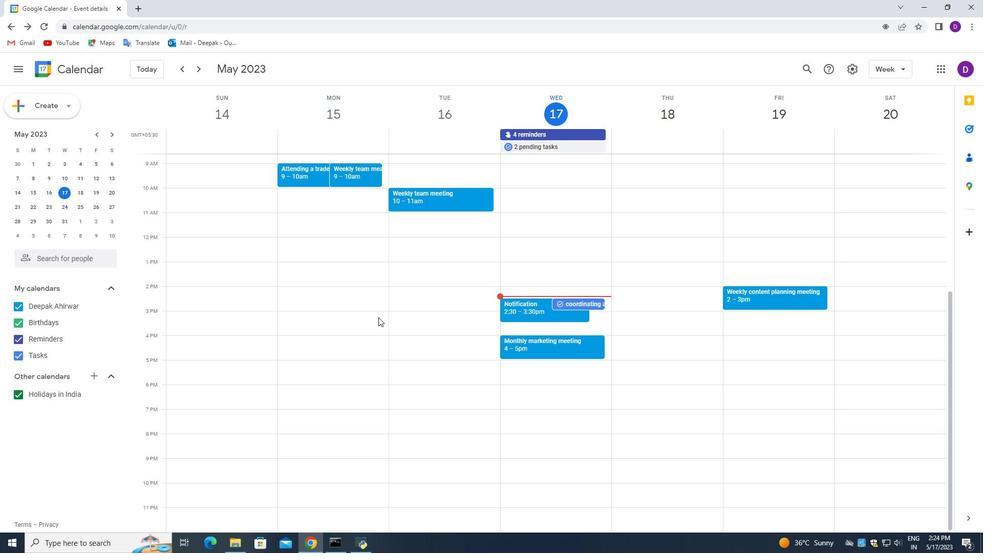 
Action: Mouse scrolled (378, 317) with delta (0, 0)
Screenshot: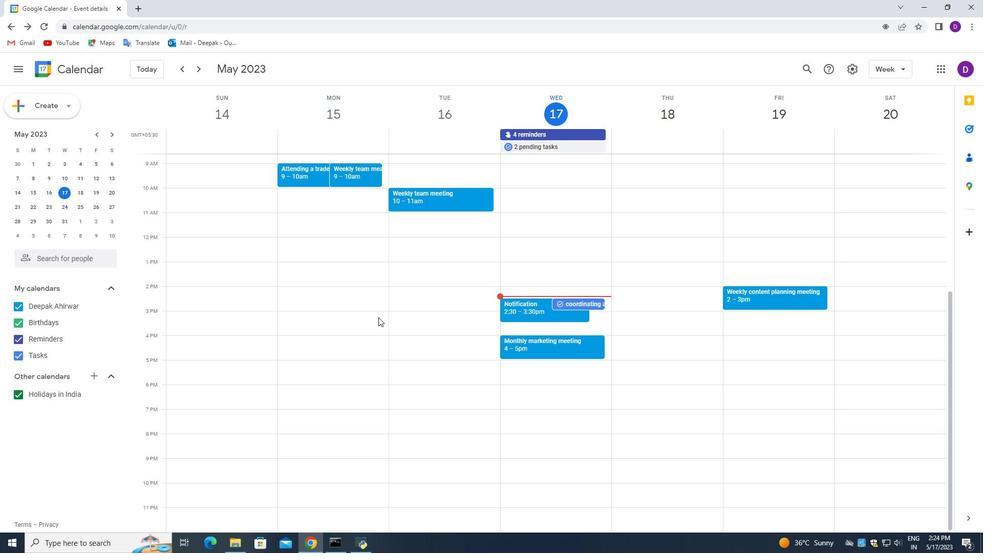 
Action: Mouse scrolled (378, 317) with delta (0, 0)
Screenshot: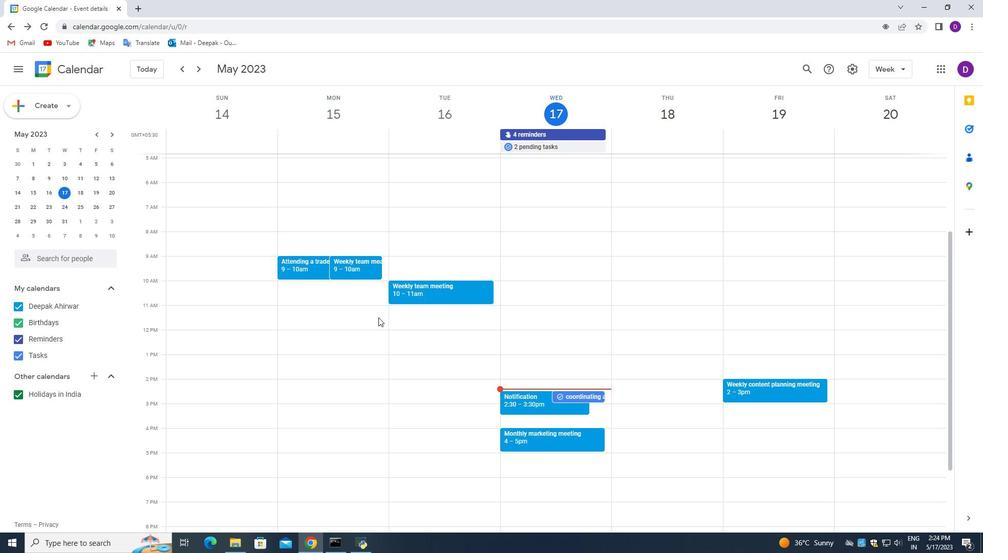 
Action: Mouse scrolled (378, 317) with delta (0, 0)
Screenshot: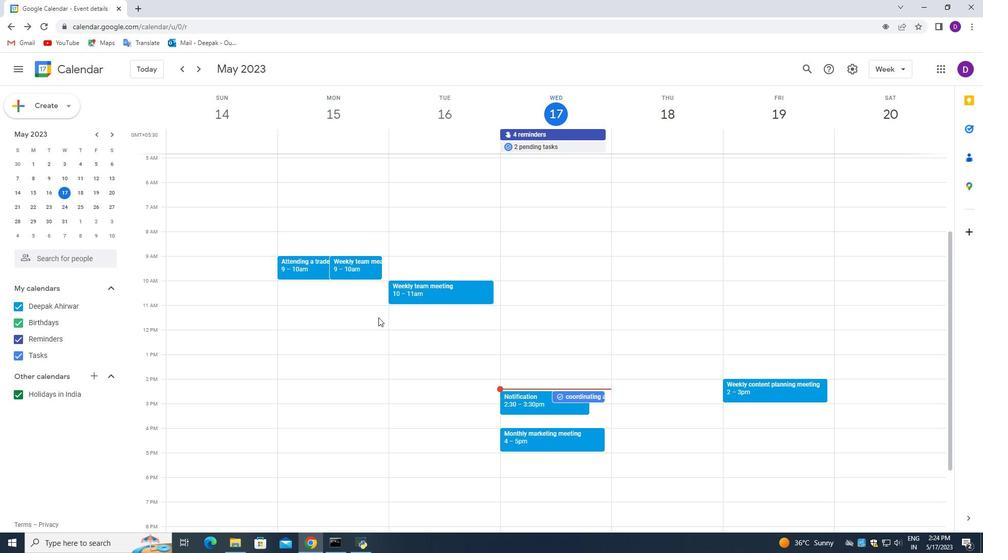 
Action: Mouse scrolled (378, 317) with delta (0, 0)
Screenshot: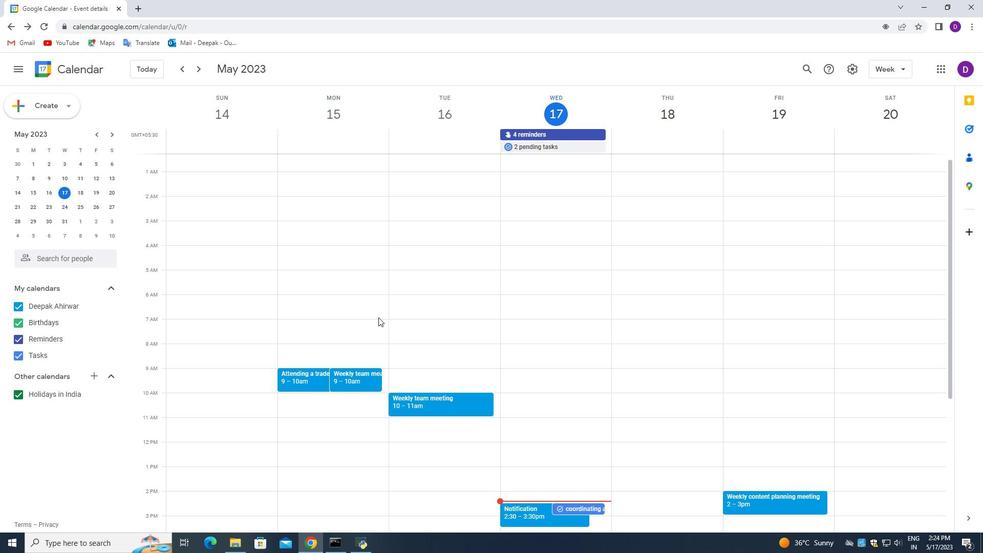 
Action: Mouse scrolled (378, 317) with delta (0, 0)
Screenshot: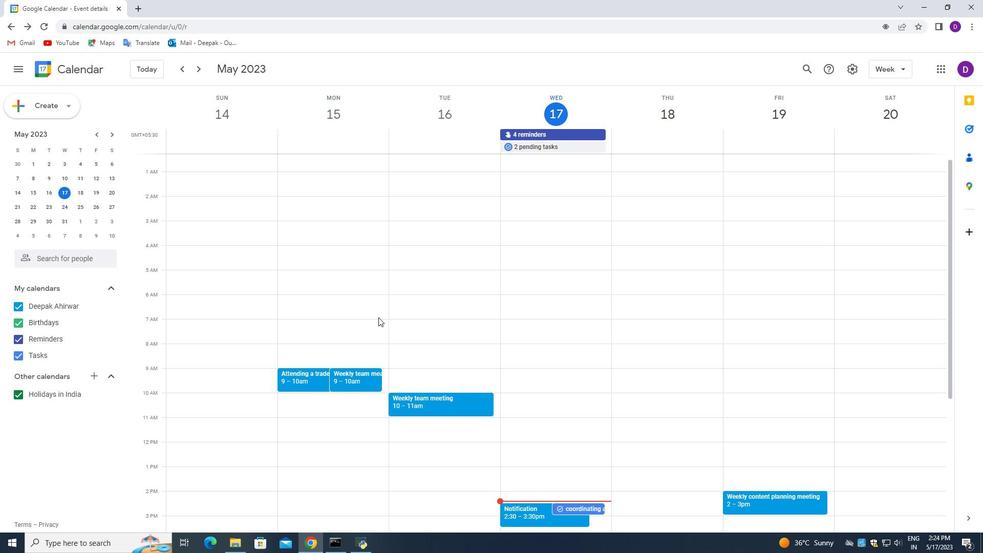 
Action: Mouse scrolled (378, 317) with delta (0, 0)
Screenshot: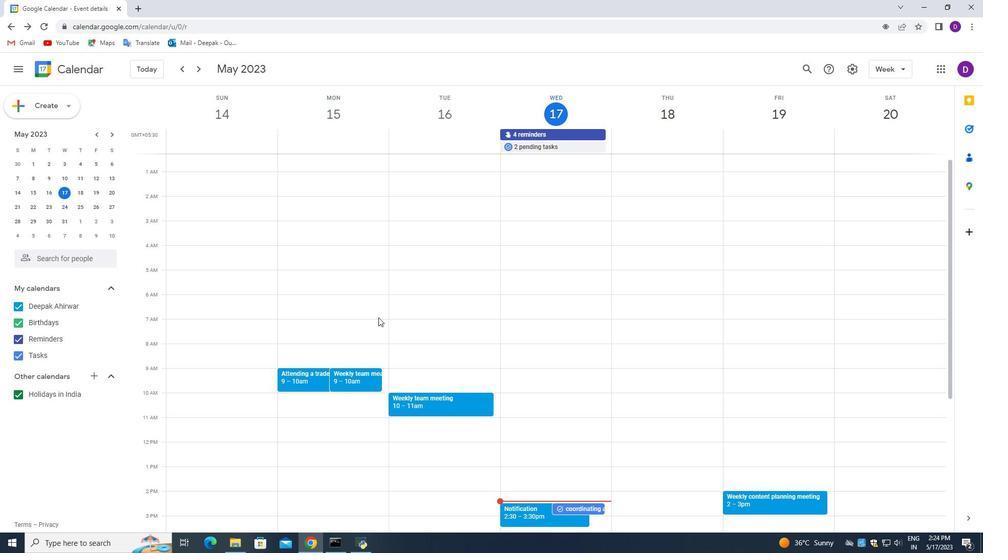 
Action: Mouse scrolled (378, 317) with delta (0, 0)
Screenshot: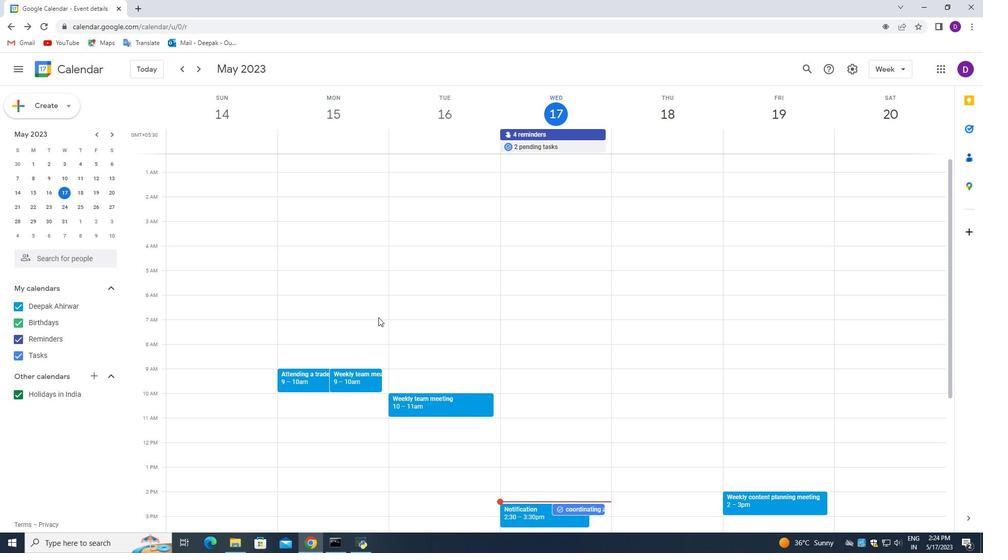 
Action: Mouse moved to (375, 287)
Screenshot: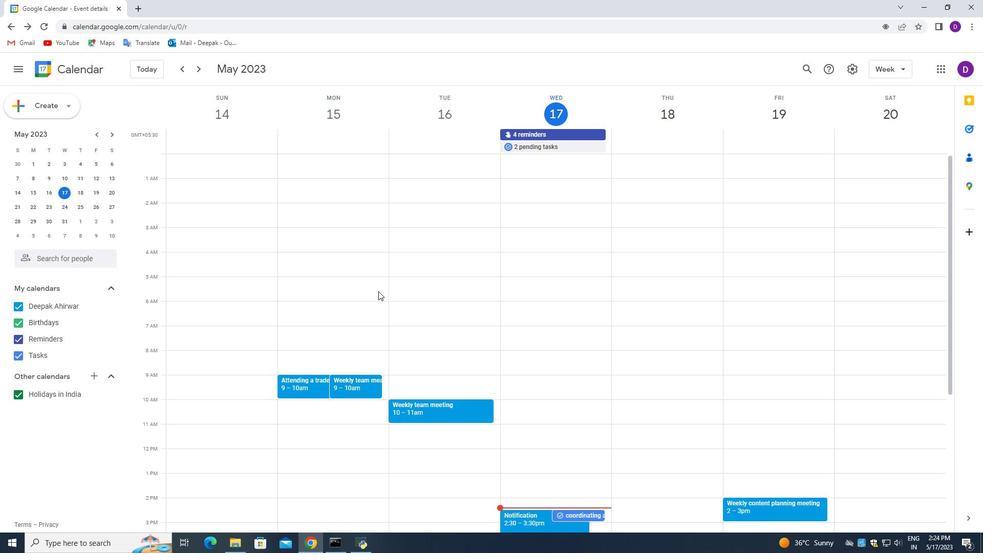 
Action: Mouse scrolled (375, 287) with delta (0, 0)
Screenshot: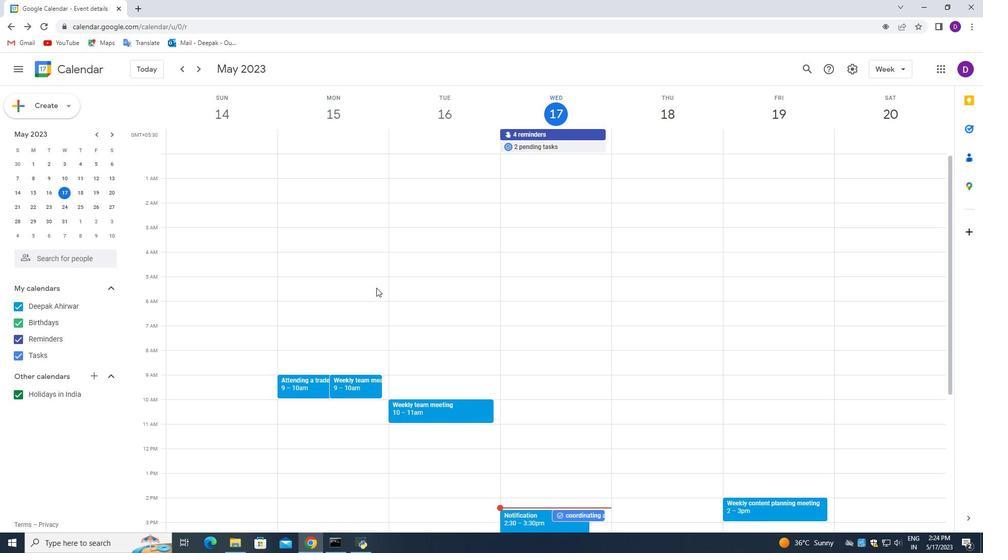 
Action: Mouse moved to (888, 64)
Screenshot: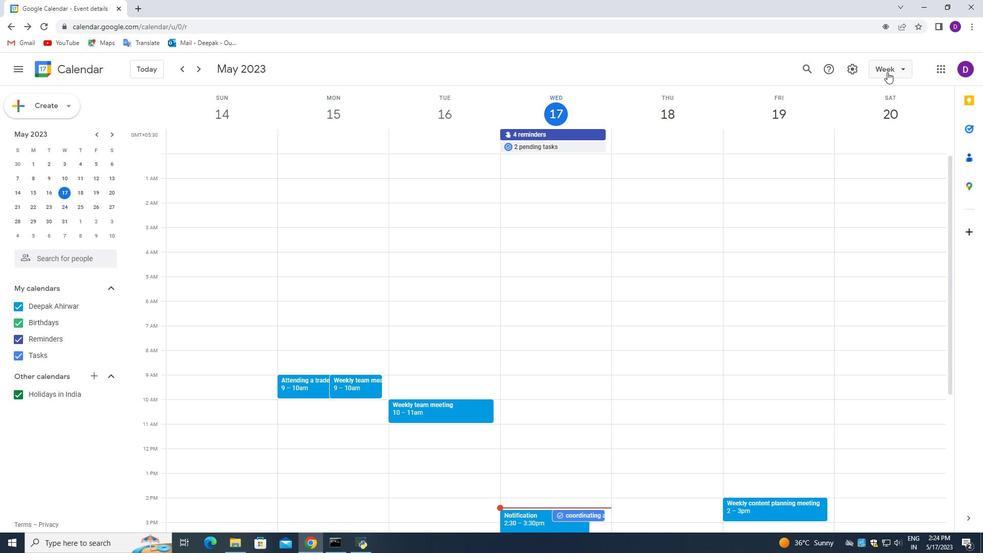 
Action: Mouse pressed left at (888, 64)
Screenshot: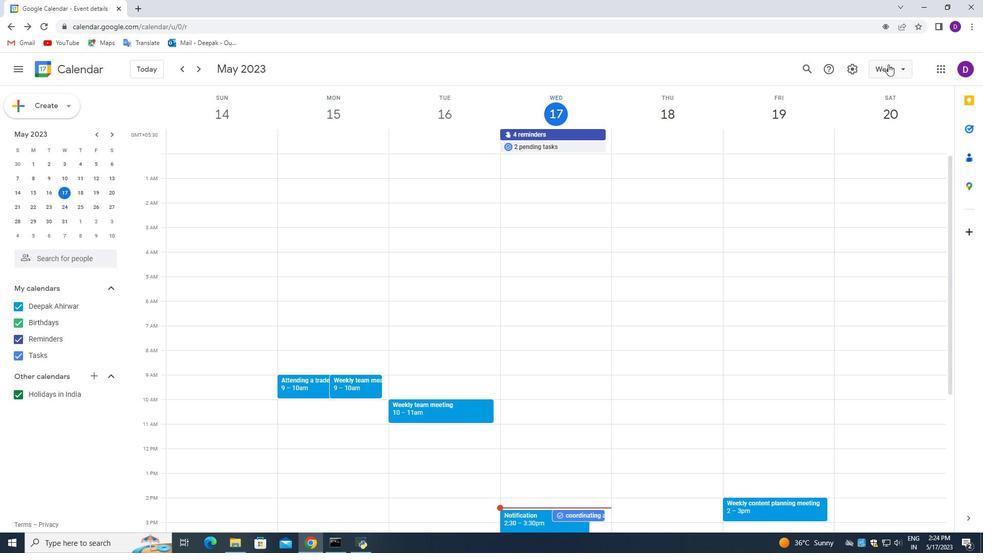 
Action: Mouse pressed left at (888, 64)
Screenshot: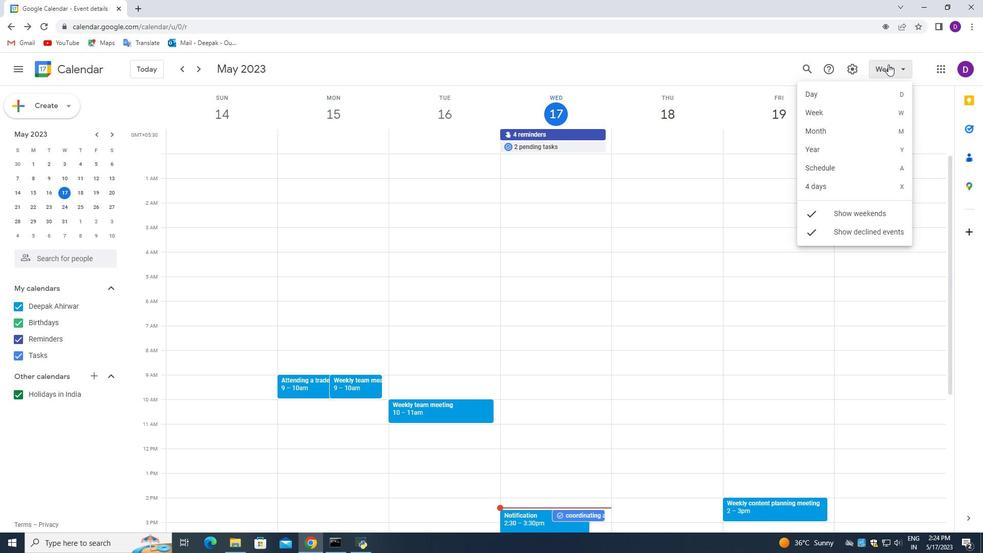 
Action: Mouse moved to (322, 233)
Screenshot: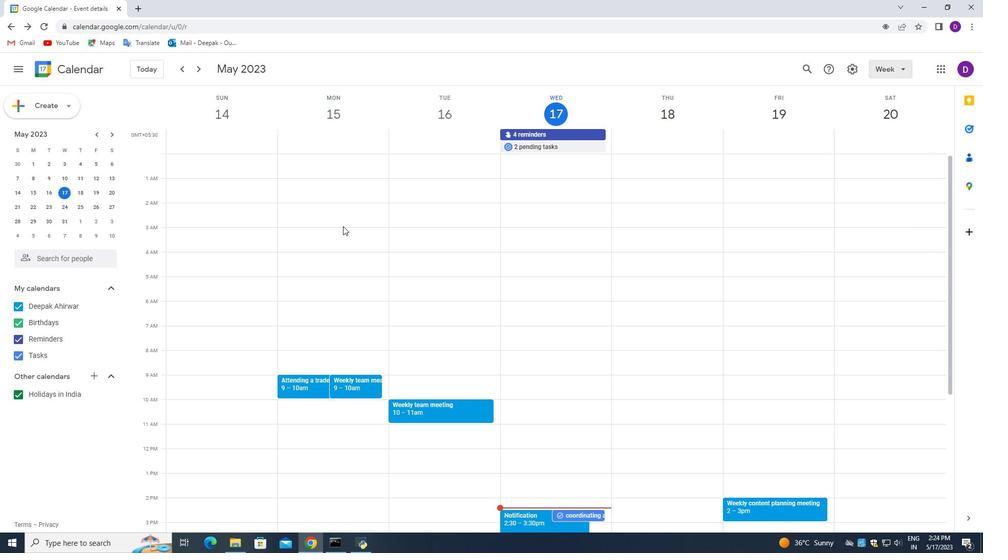 
Action: Mouse scrolled (322, 234) with delta (0, 0)
Screenshot: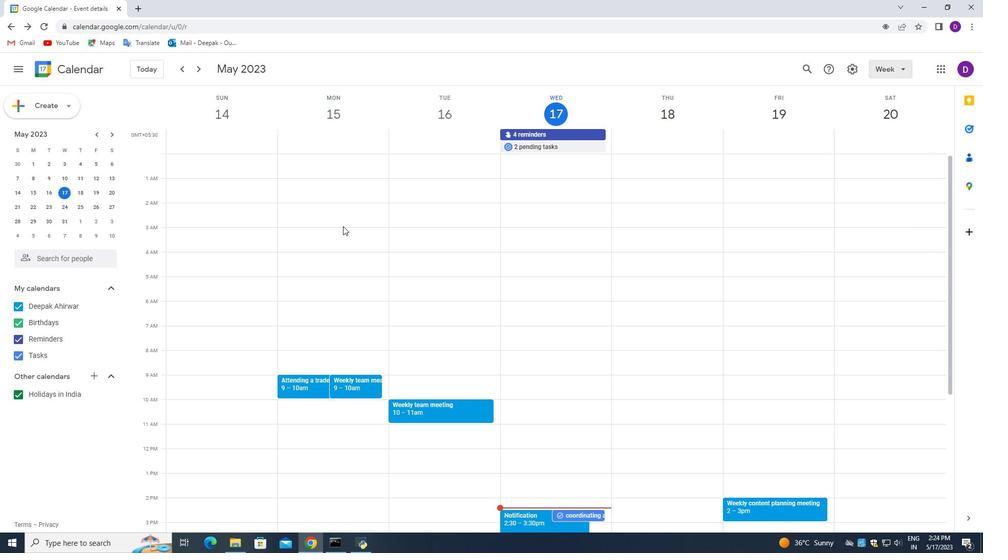 
Action: Mouse moved to (322, 234)
Screenshot: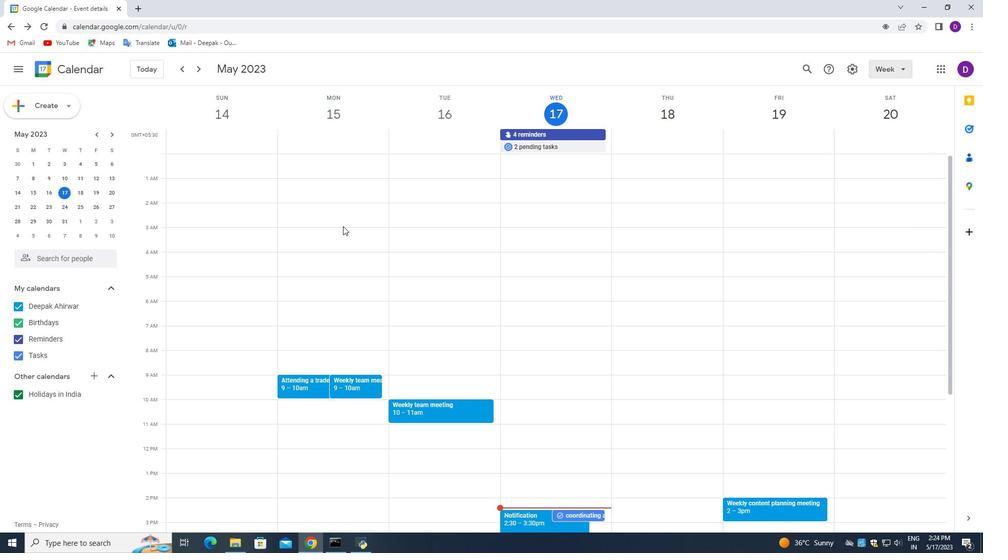 
Action: Mouse scrolled (322, 234) with delta (0, 0)
Screenshot: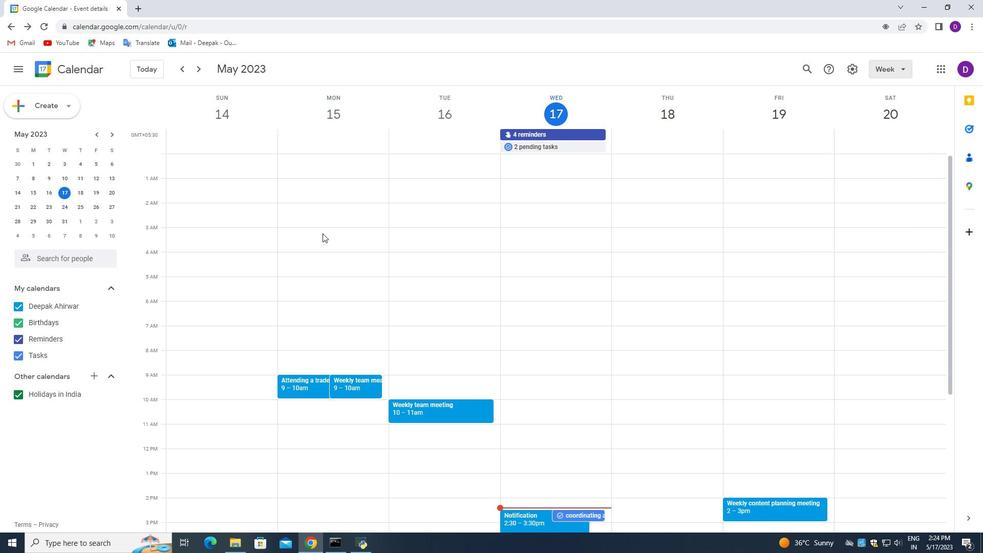 
Action: Mouse scrolled (322, 234) with delta (0, 0)
Screenshot: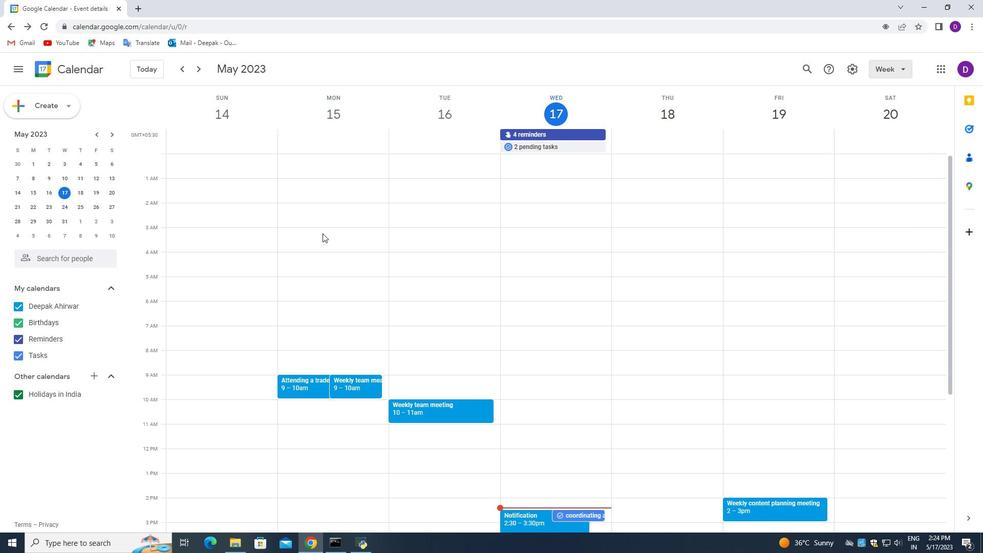 
Action: Mouse moved to (321, 231)
Screenshot: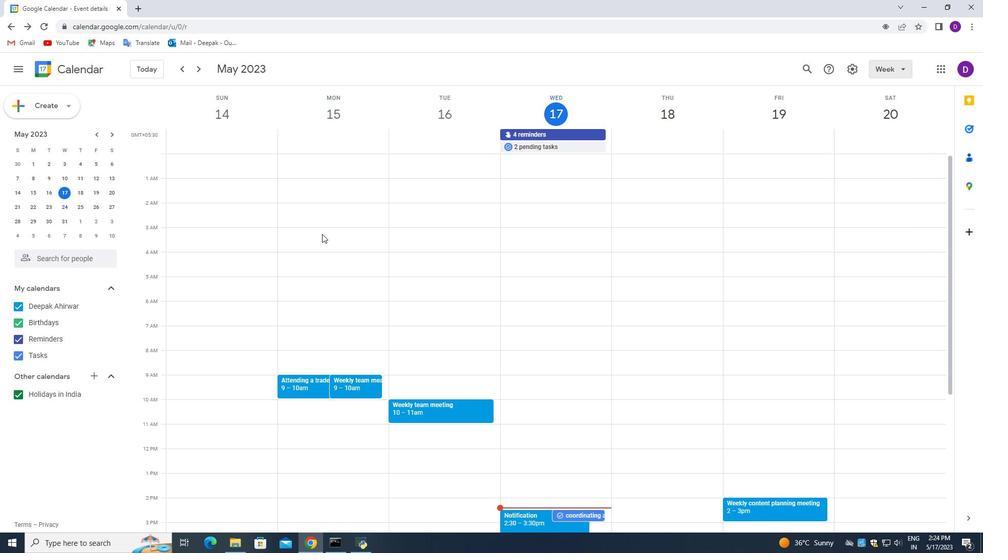 
